 Task: Create a due date automation trigger when advanced on, on the monday of the week before a card is due add dates due tomorrow at 11:00 AM.
Action: Mouse moved to (1147, 350)
Screenshot: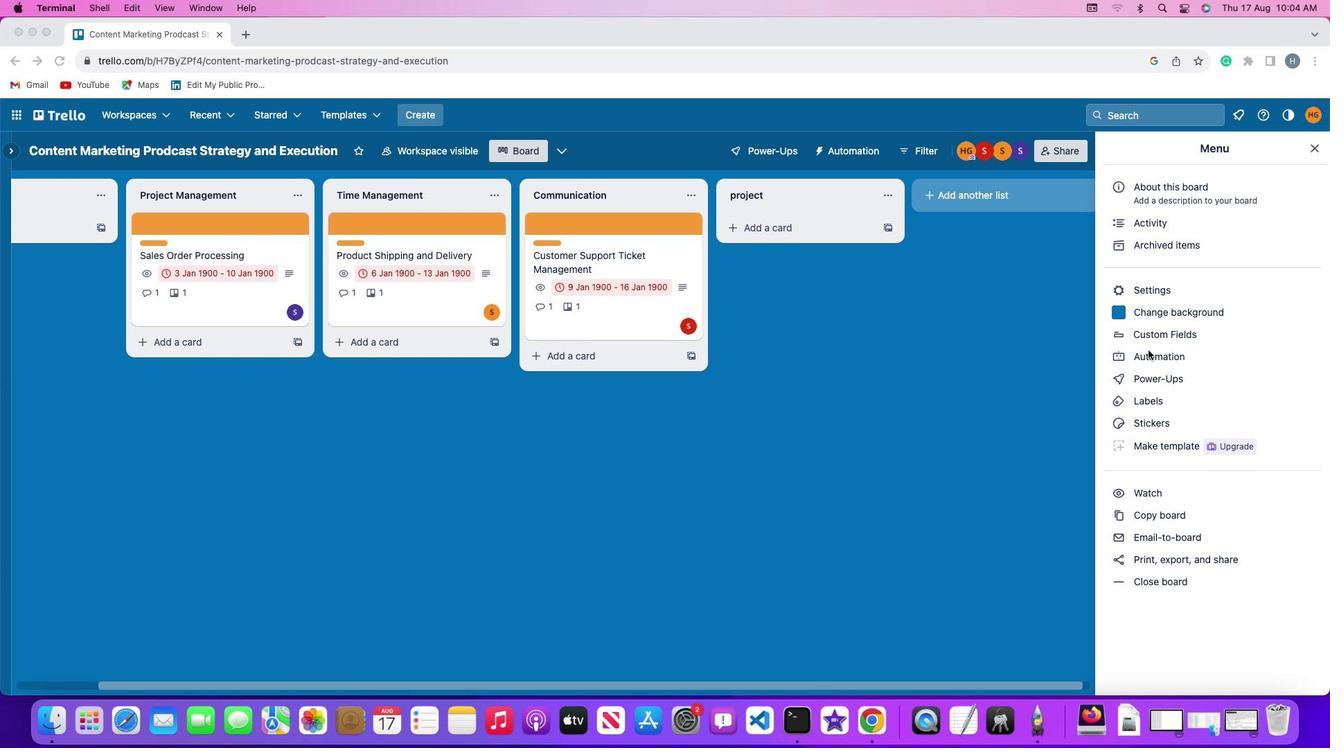 
Action: Mouse pressed left at (1147, 350)
Screenshot: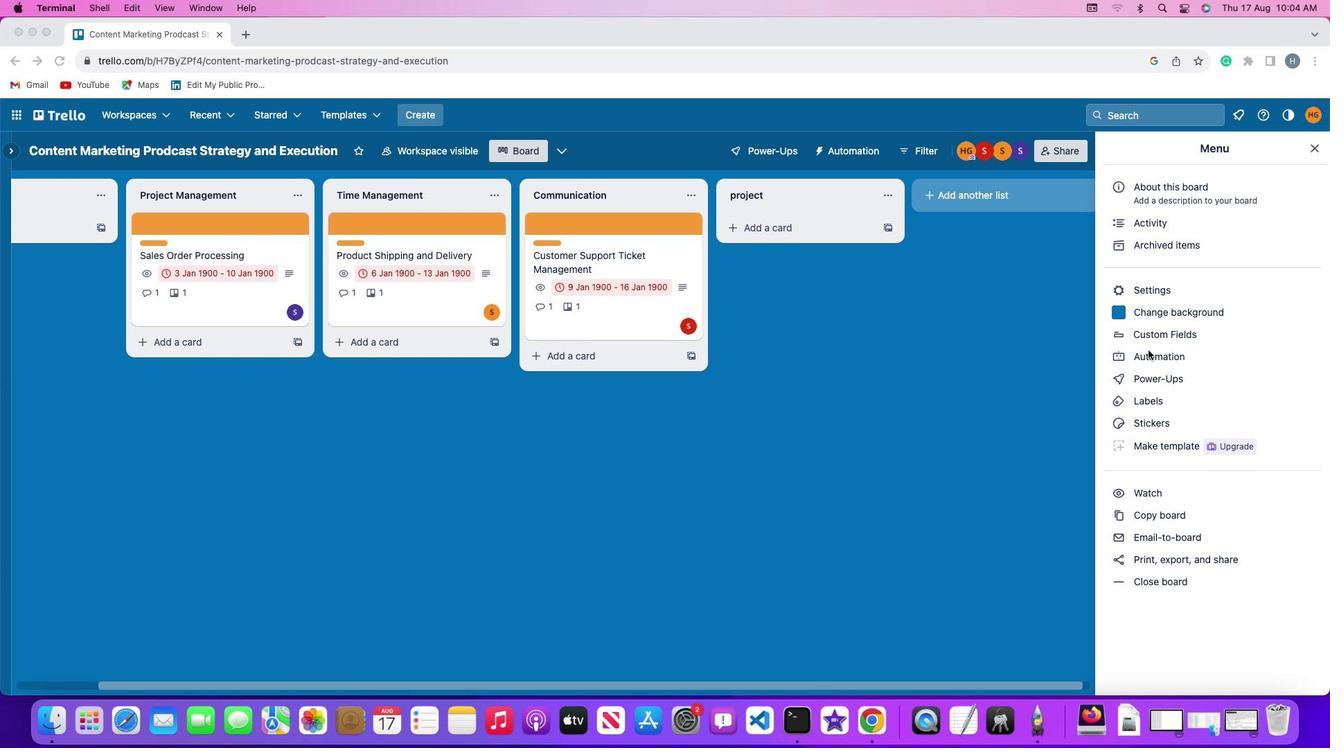 
Action: Mouse pressed left at (1147, 350)
Screenshot: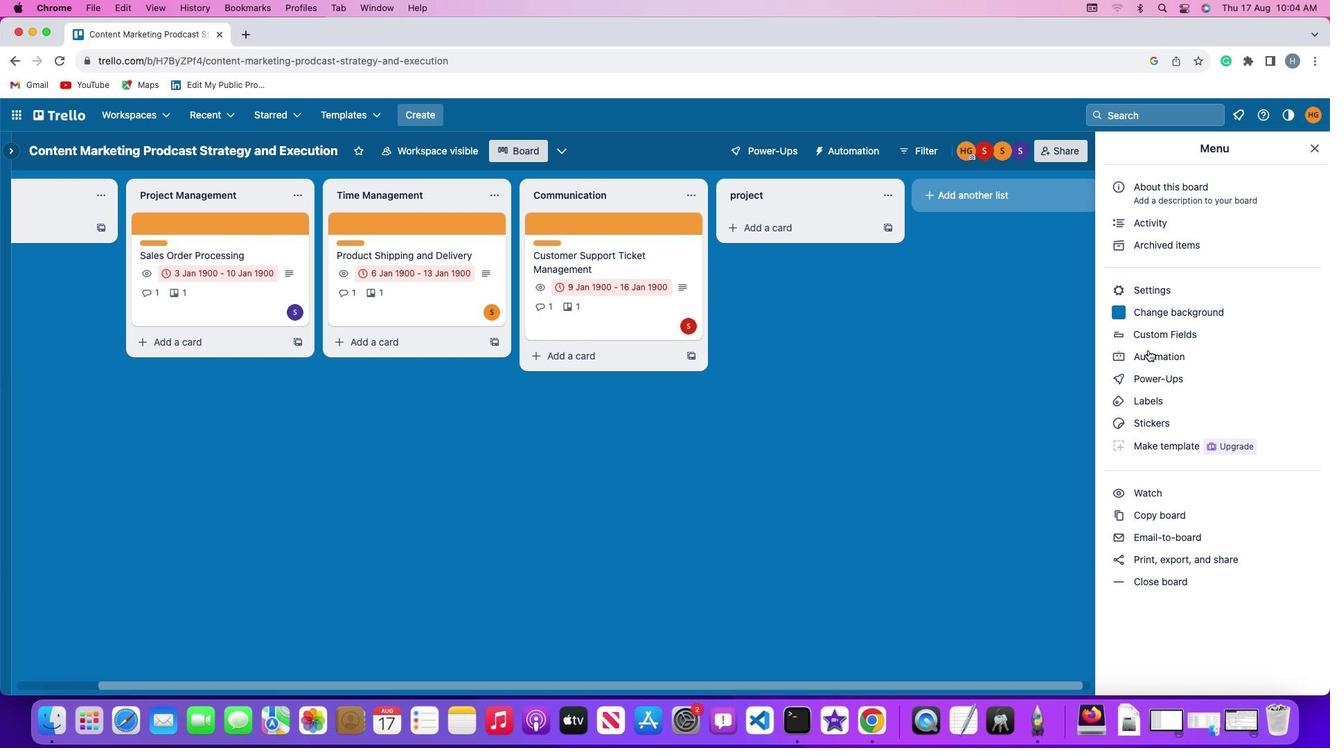 
Action: Mouse moved to (65, 326)
Screenshot: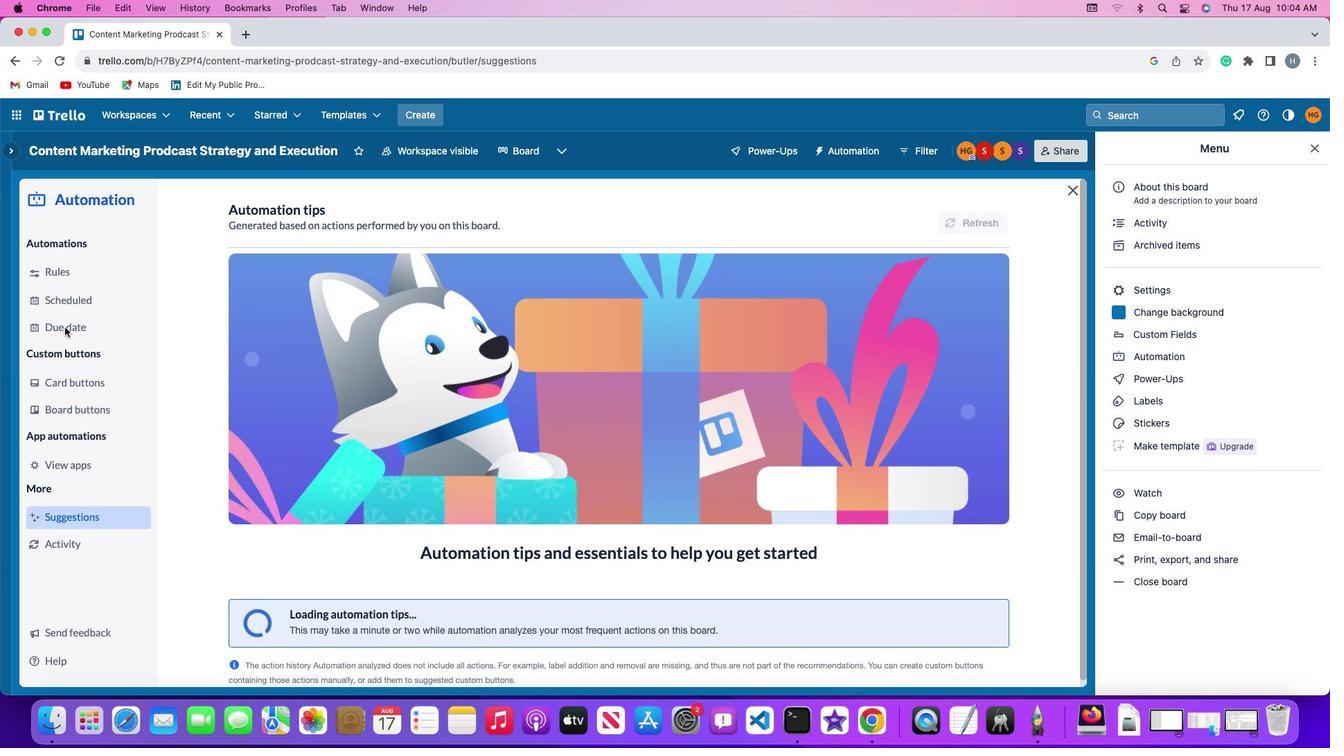 
Action: Mouse pressed left at (65, 326)
Screenshot: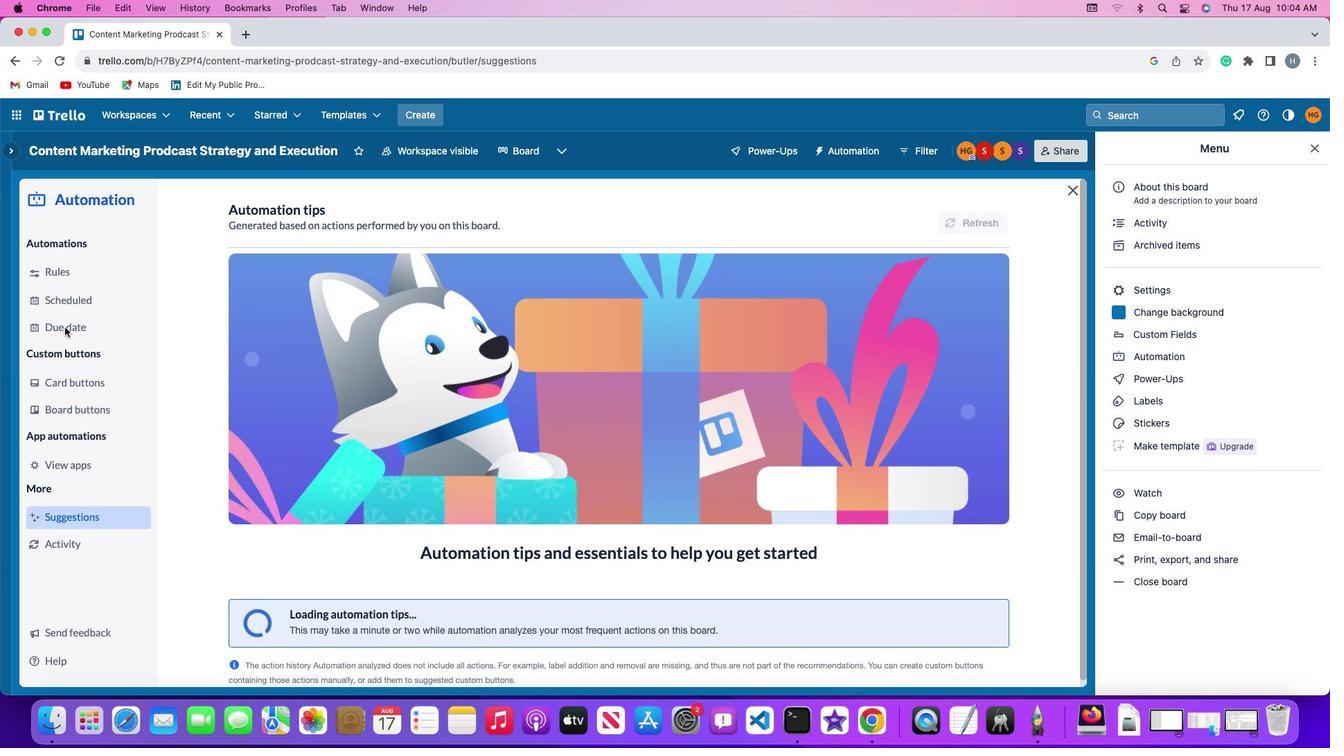 
Action: Mouse moved to (931, 214)
Screenshot: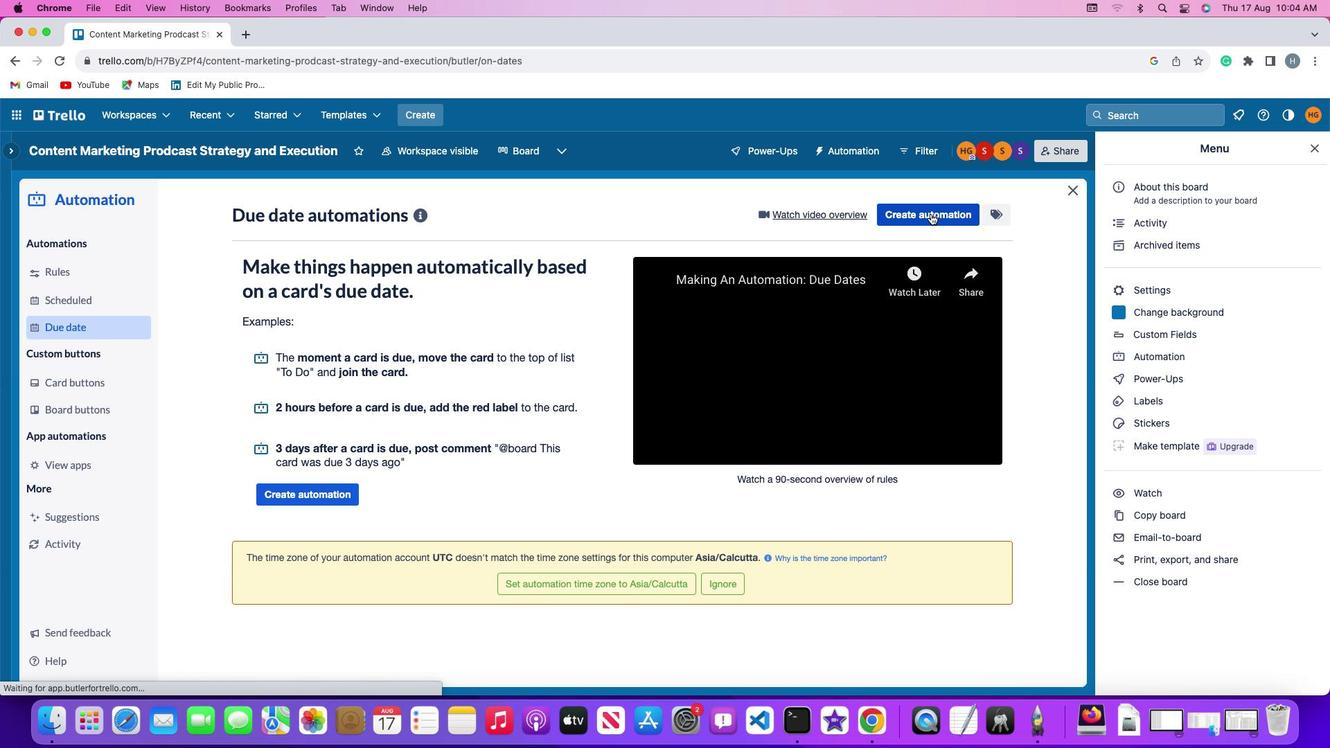 
Action: Mouse pressed left at (931, 214)
Screenshot: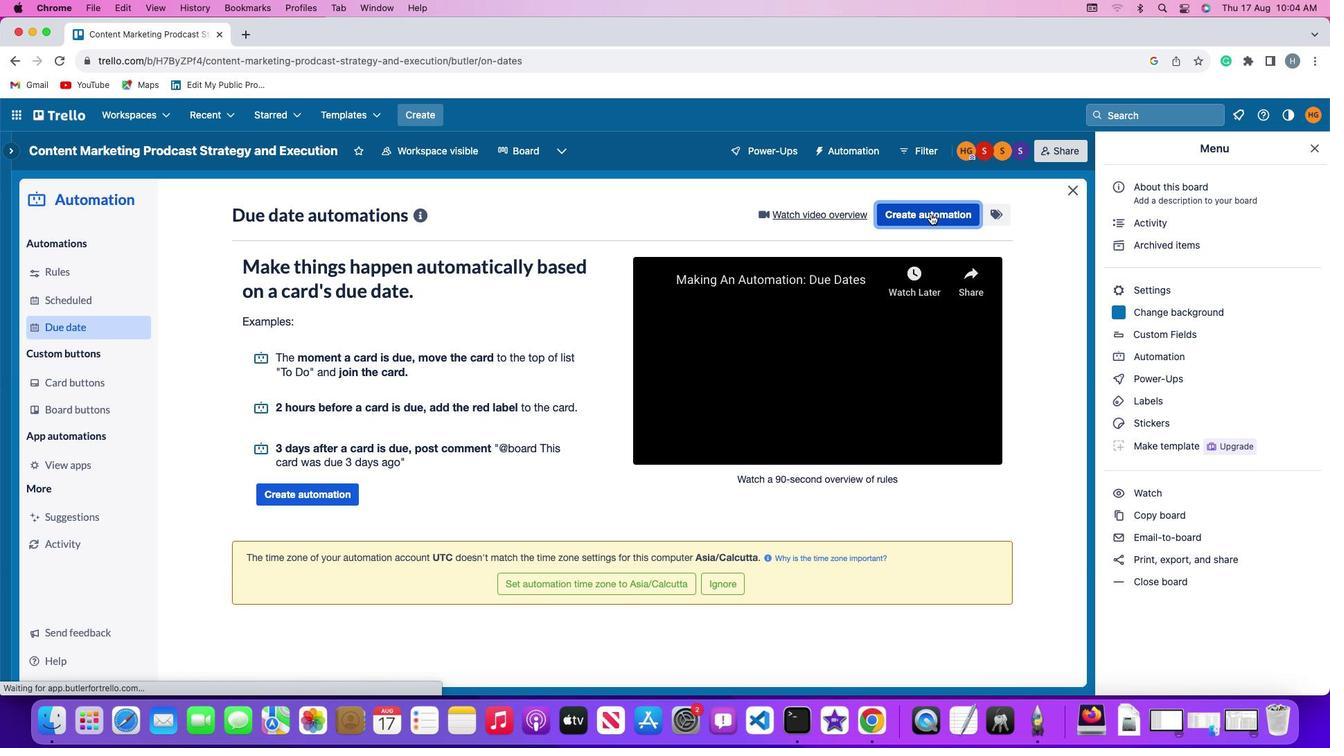 
Action: Mouse moved to (272, 344)
Screenshot: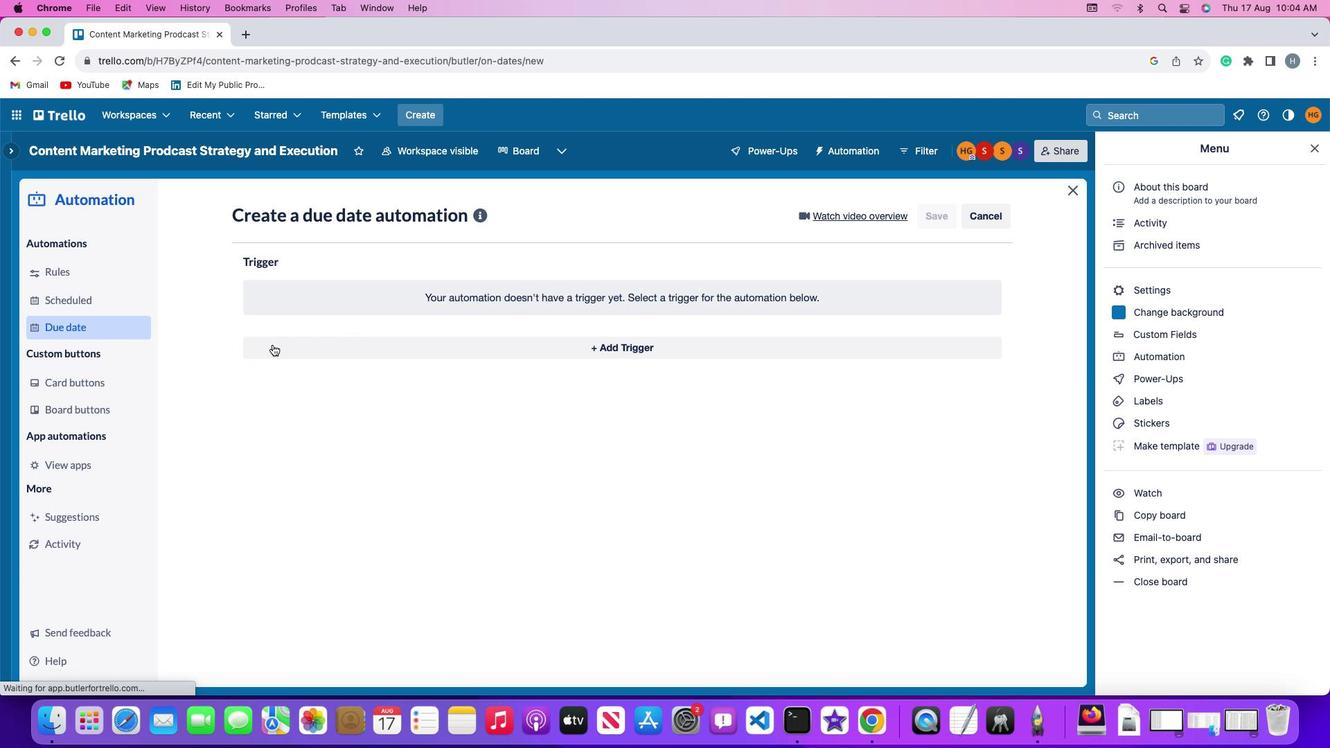 
Action: Mouse pressed left at (272, 344)
Screenshot: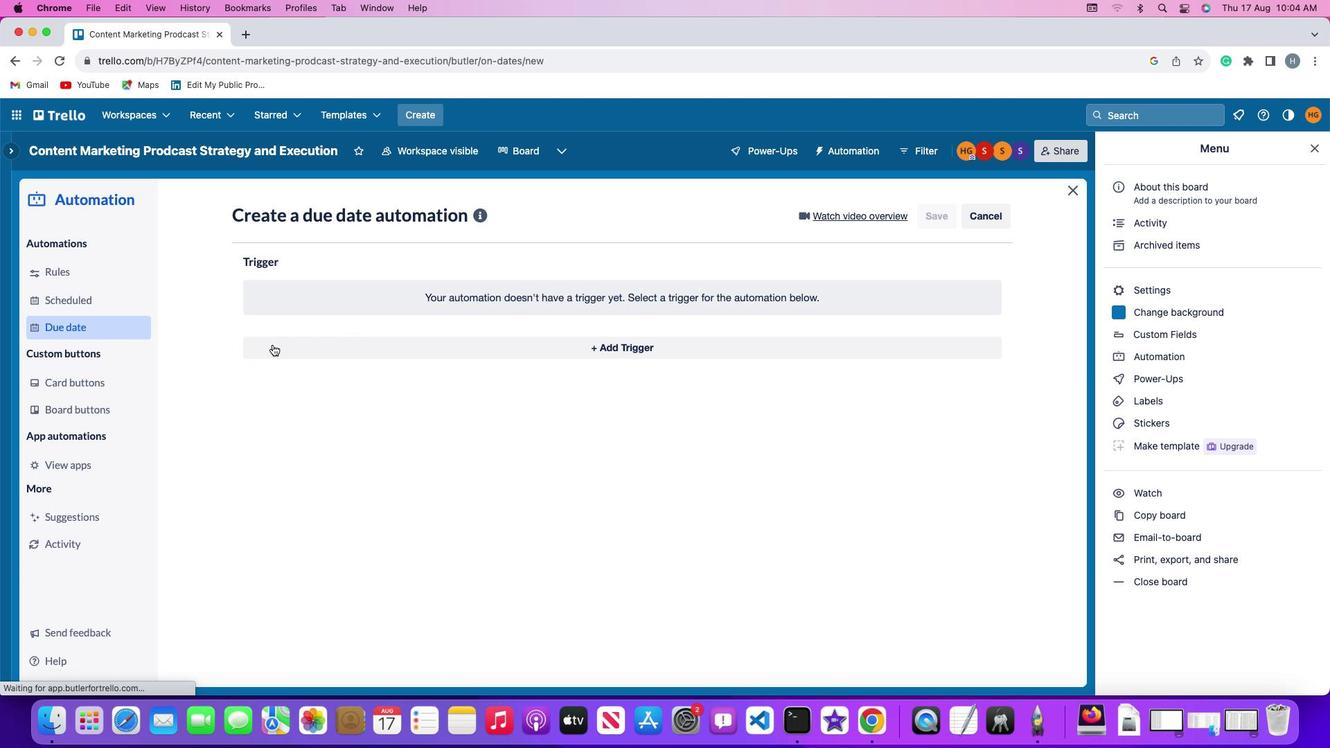 
Action: Mouse moved to (290, 598)
Screenshot: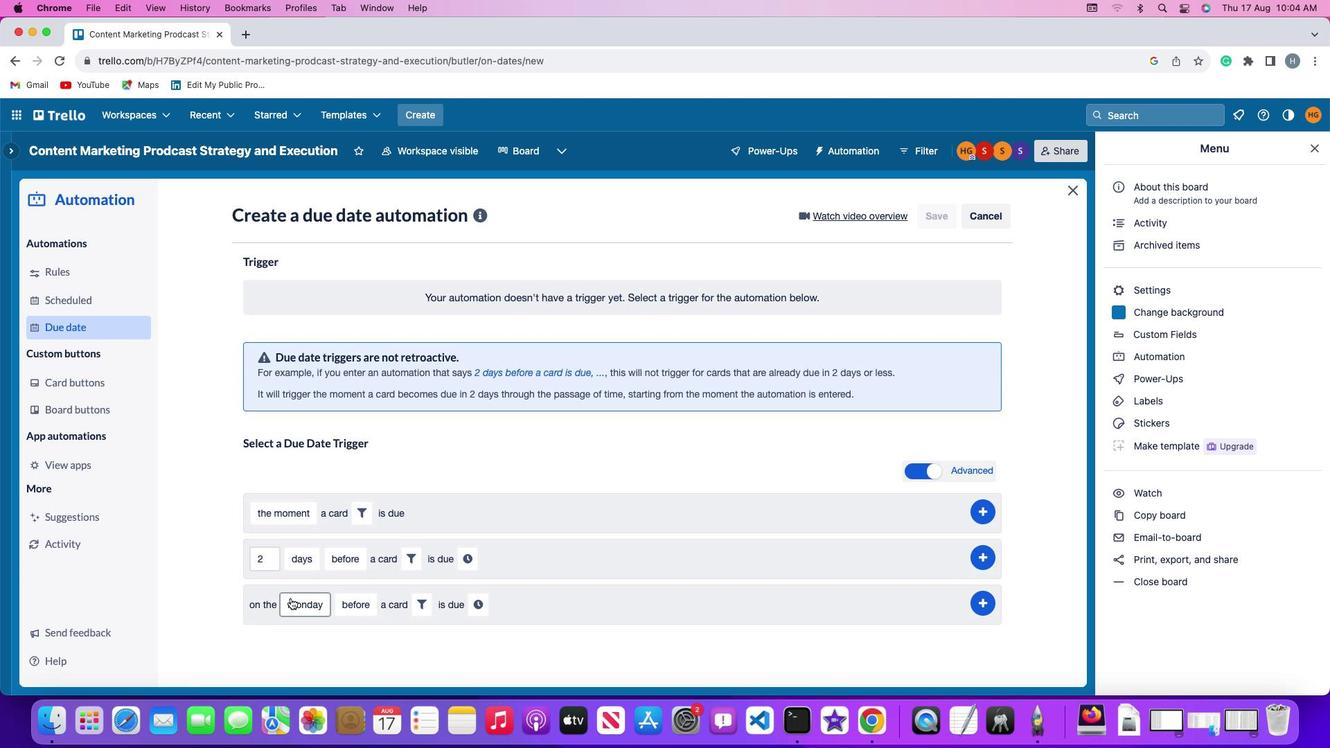 
Action: Mouse pressed left at (290, 598)
Screenshot: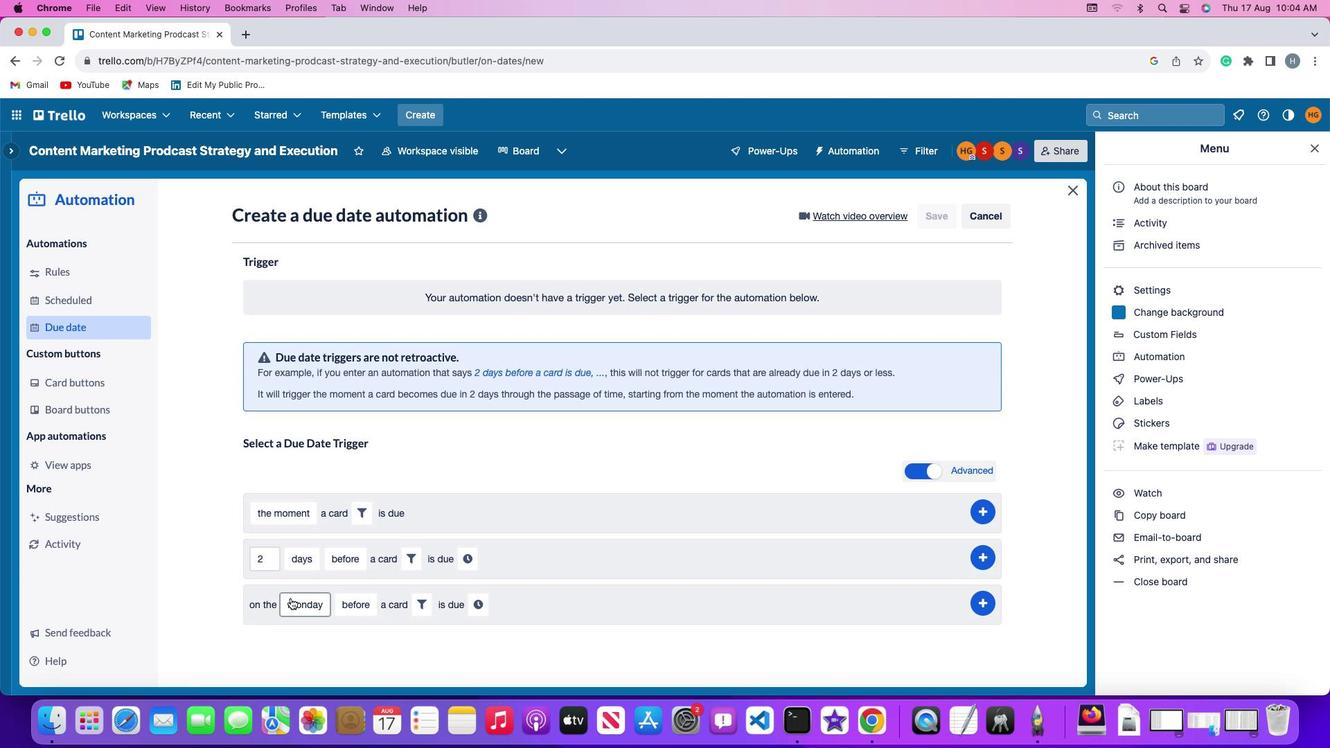 
Action: Mouse moved to (293, 414)
Screenshot: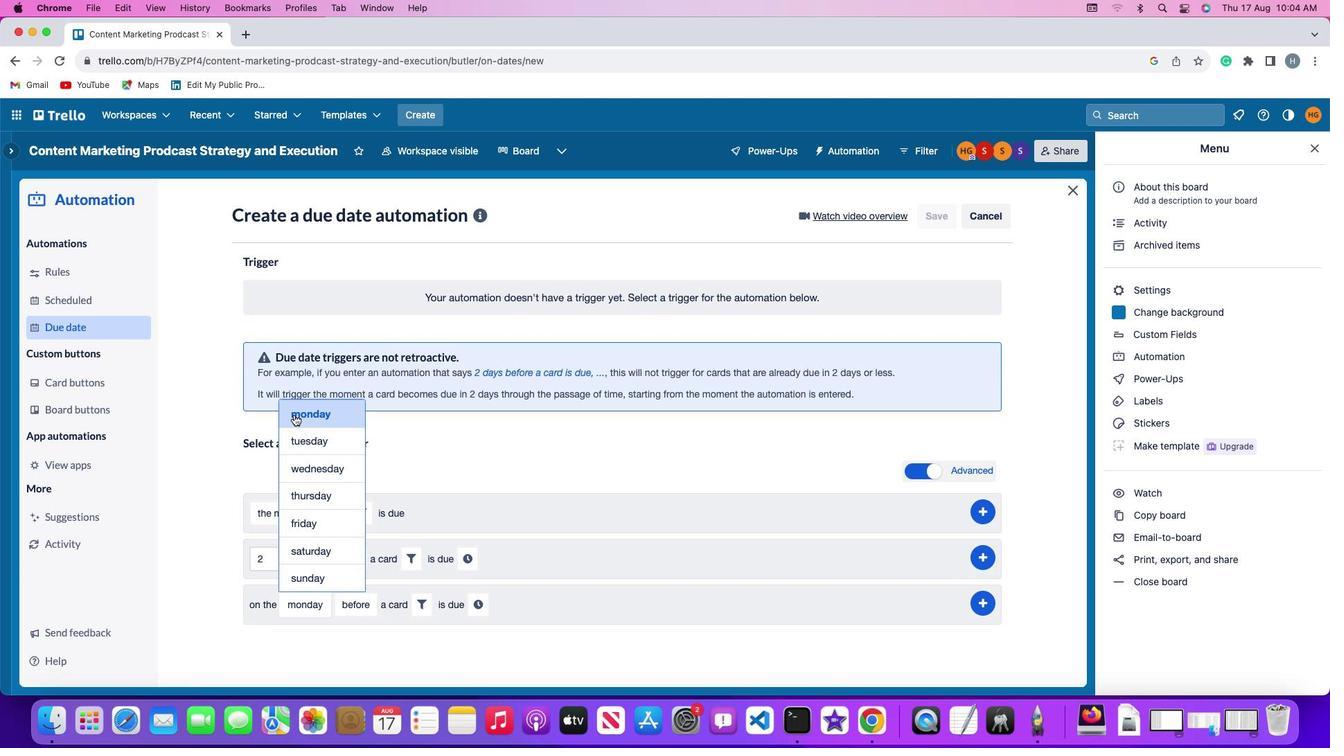 
Action: Mouse pressed left at (293, 414)
Screenshot: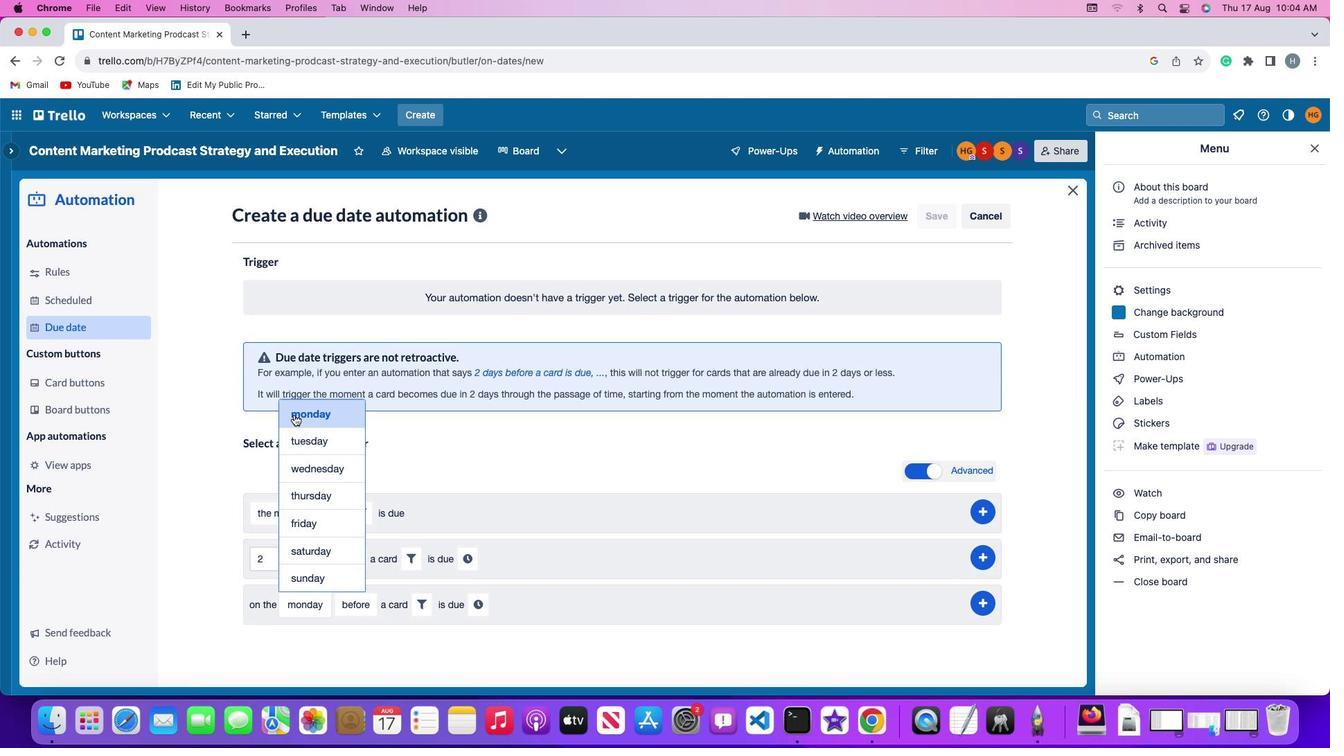 
Action: Mouse moved to (359, 609)
Screenshot: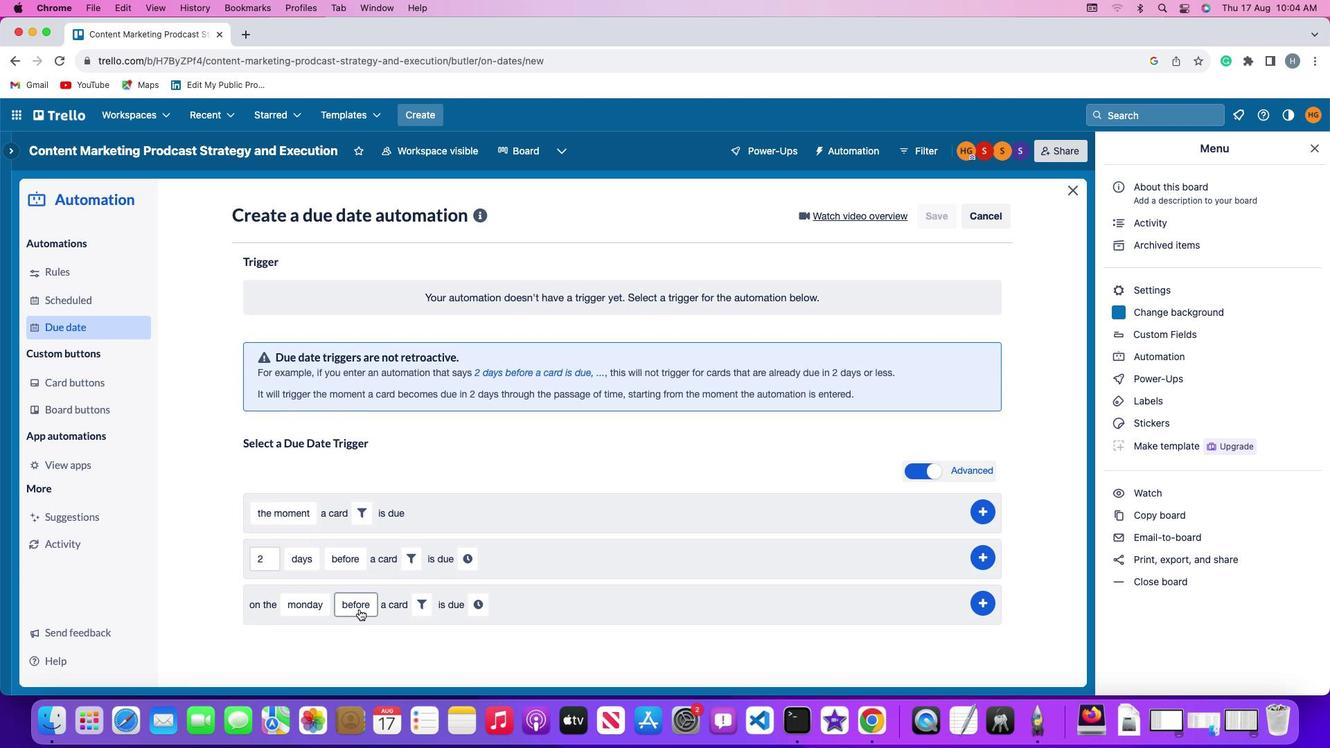 
Action: Mouse pressed left at (359, 609)
Screenshot: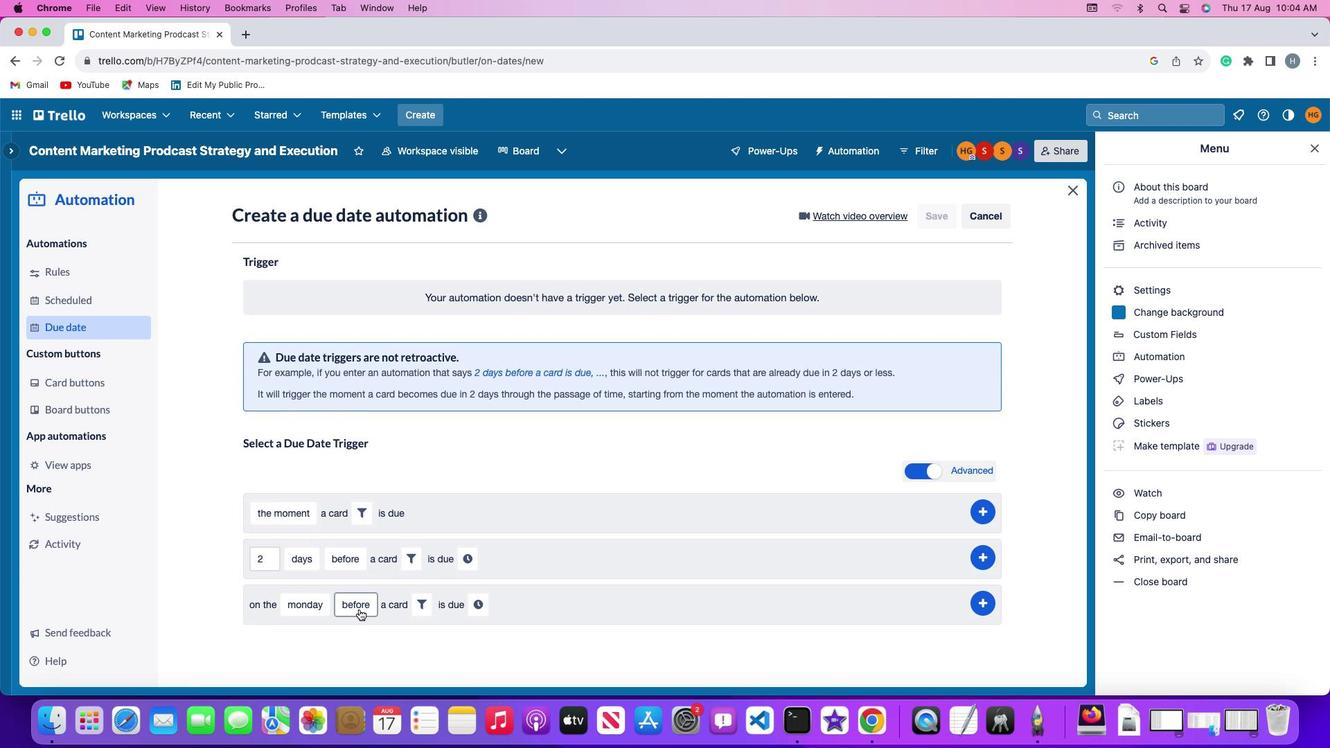 
Action: Mouse moved to (378, 575)
Screenshot: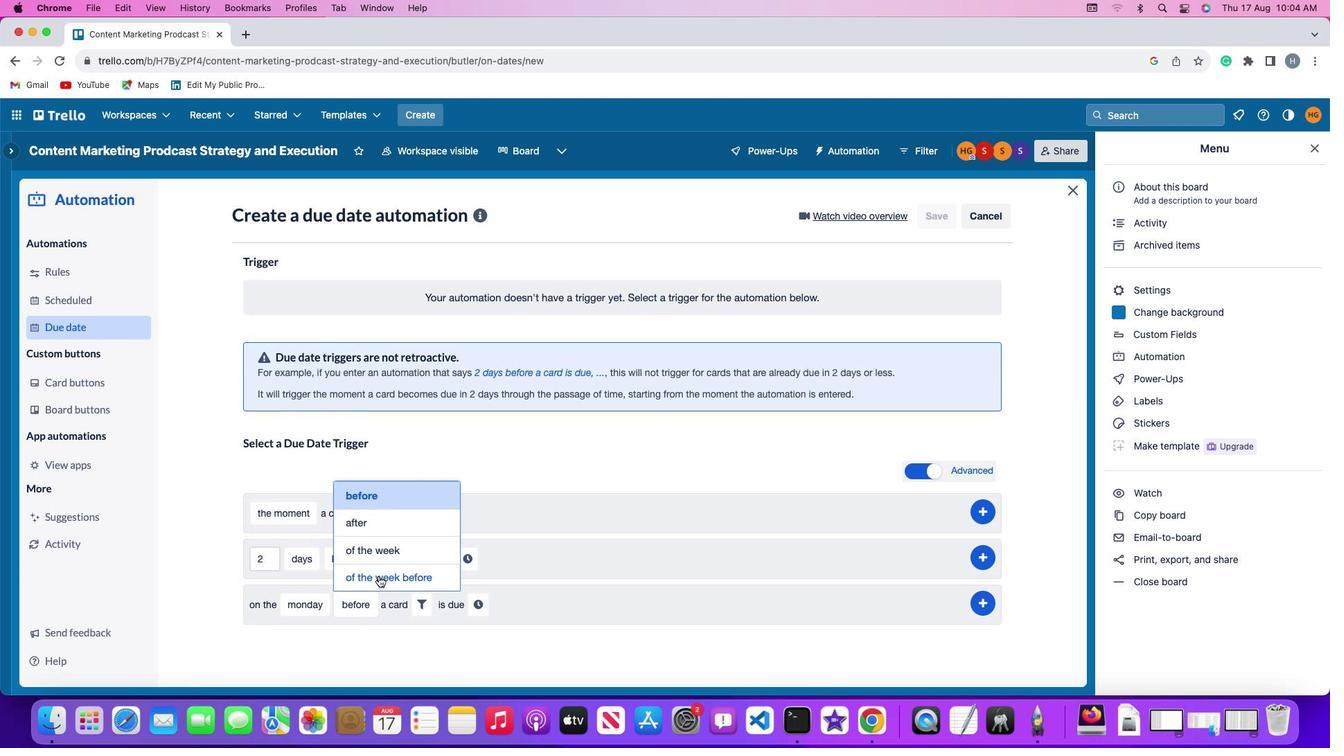 
Action: Mouse pressed left at (378, 575)
Screenshot: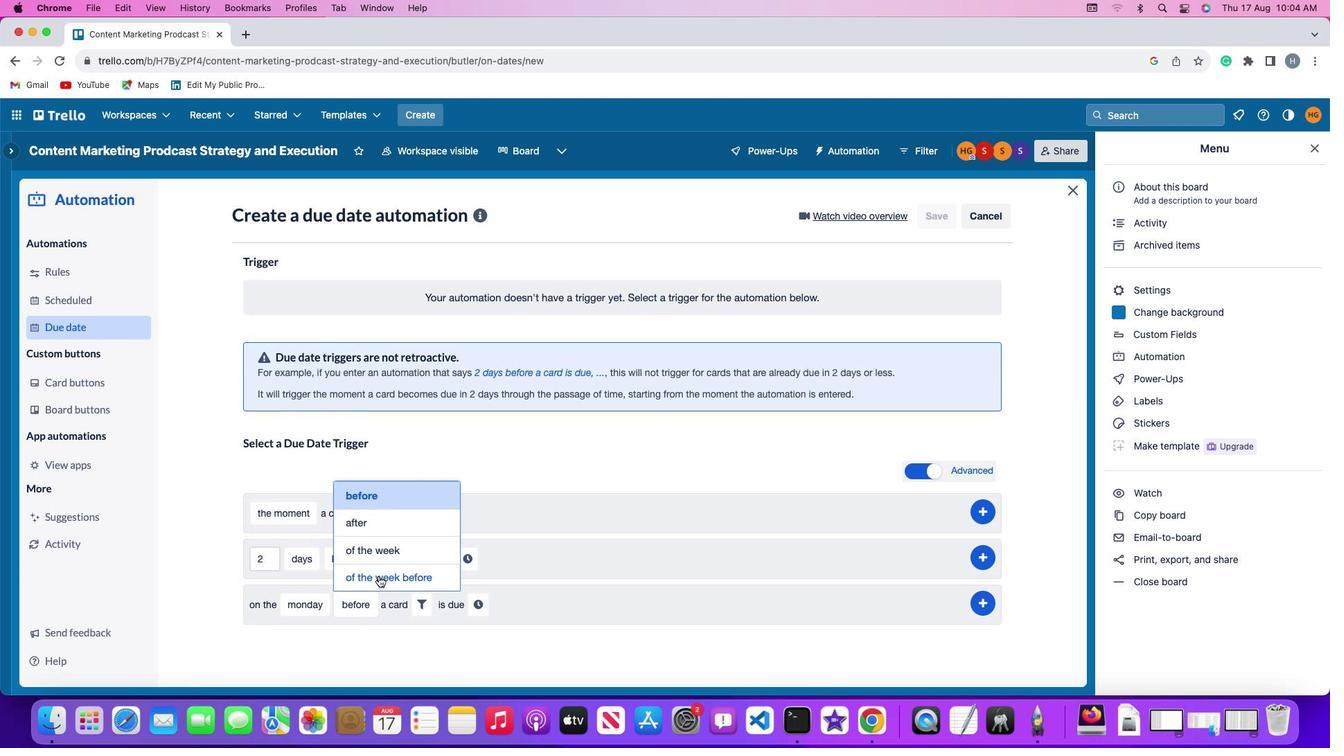 
Action: Mouse moved to (467, 604)
Screenshot: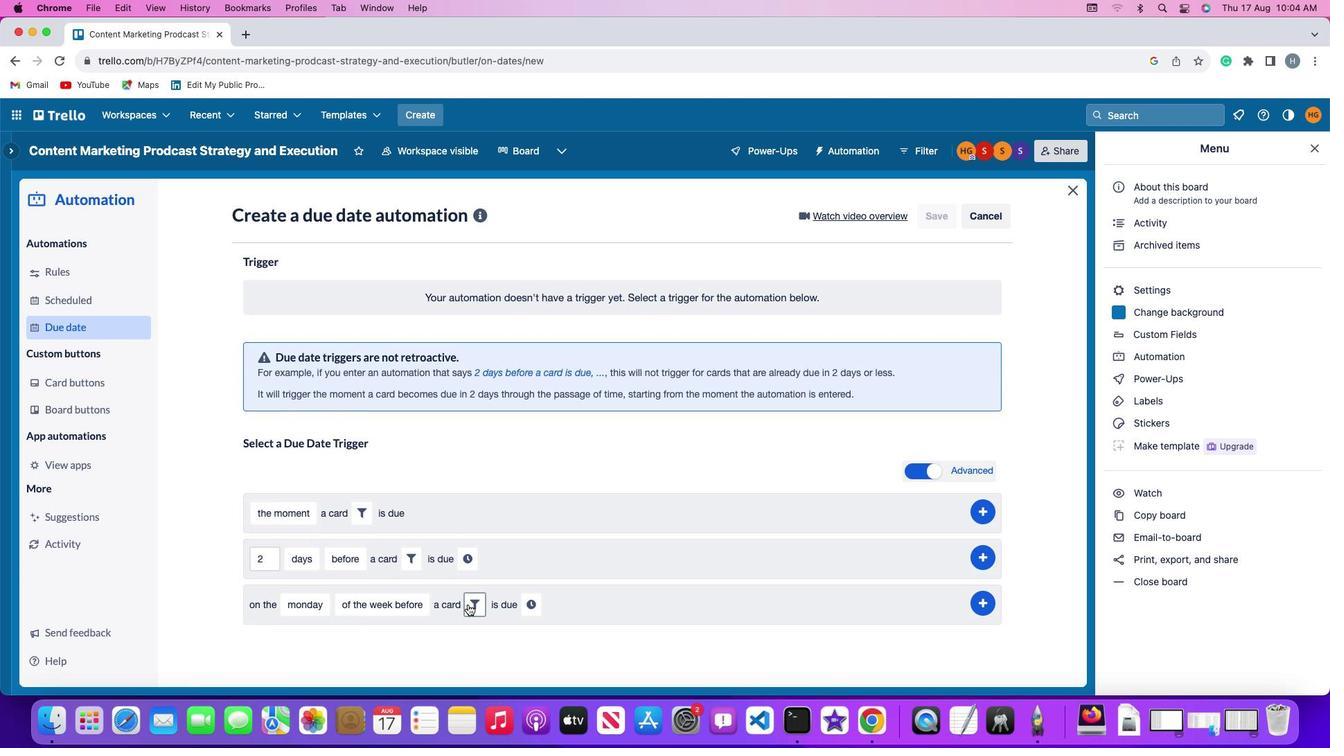 
Action: Mouse pressed left at (467, 604)
Screenshot: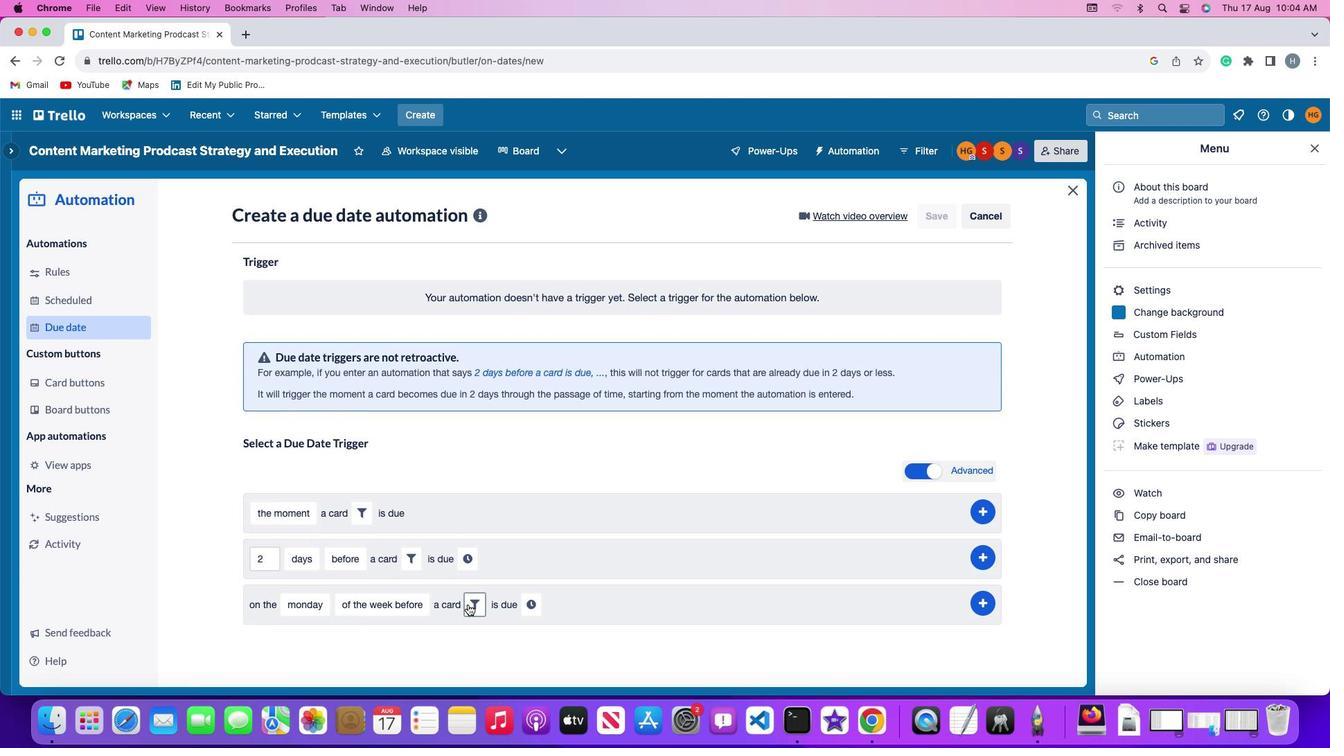 
Action: Mouse moved to (555, 645)
Screenshot: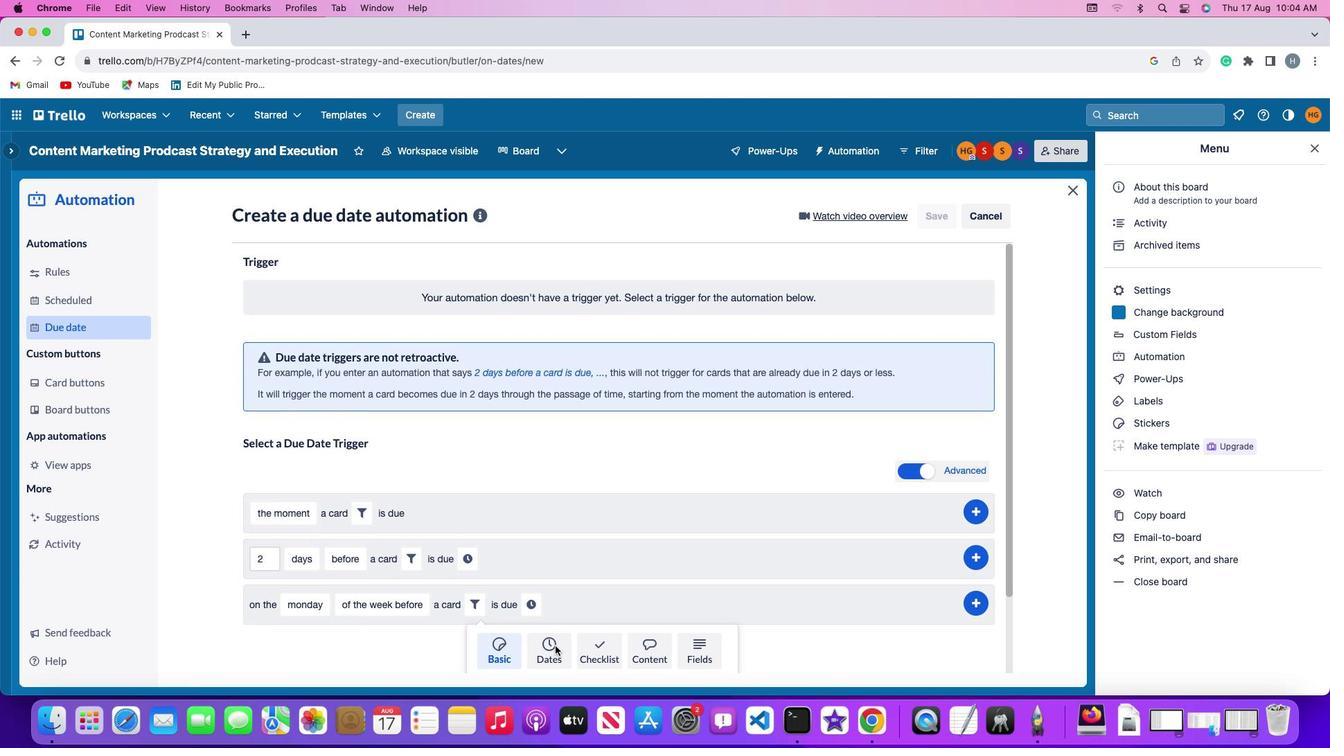 
Action: Mouse pressed left at (555, 645)
Screenshot: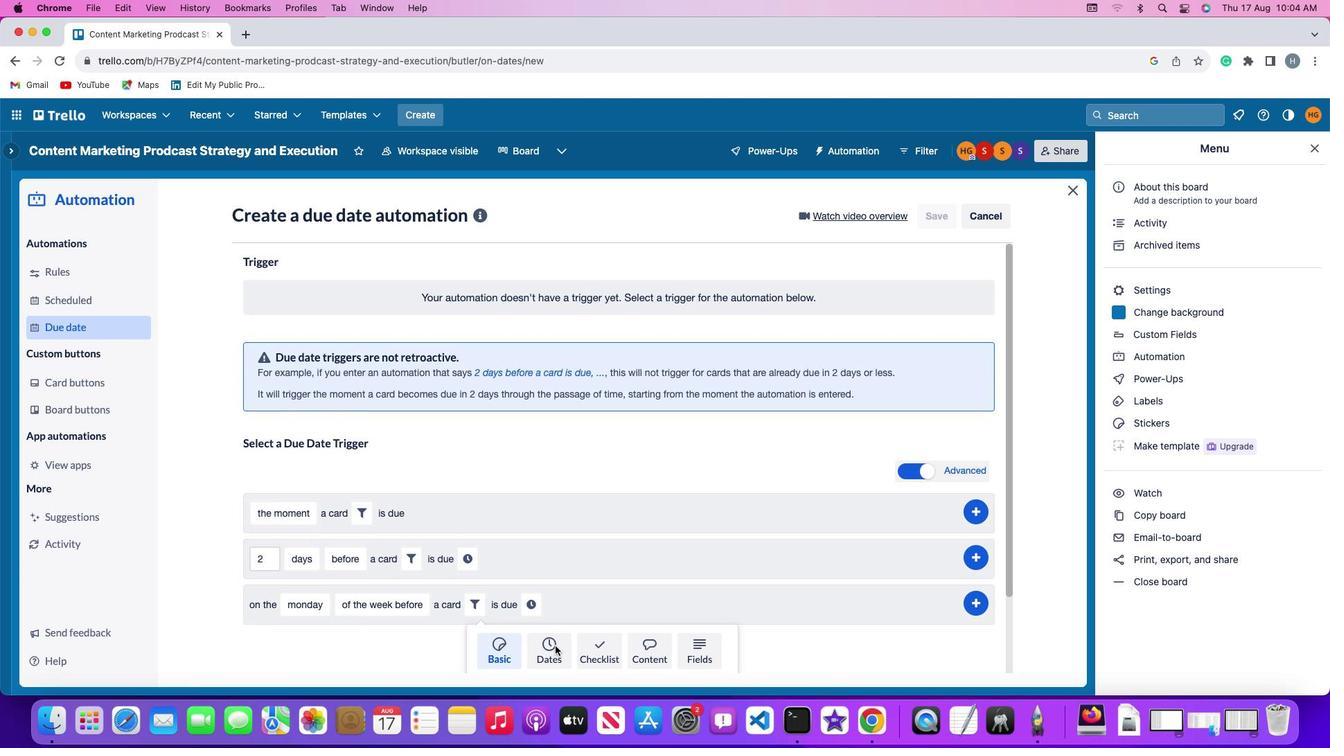 
Action: Mouse moved to (418, 640)
Screenshot: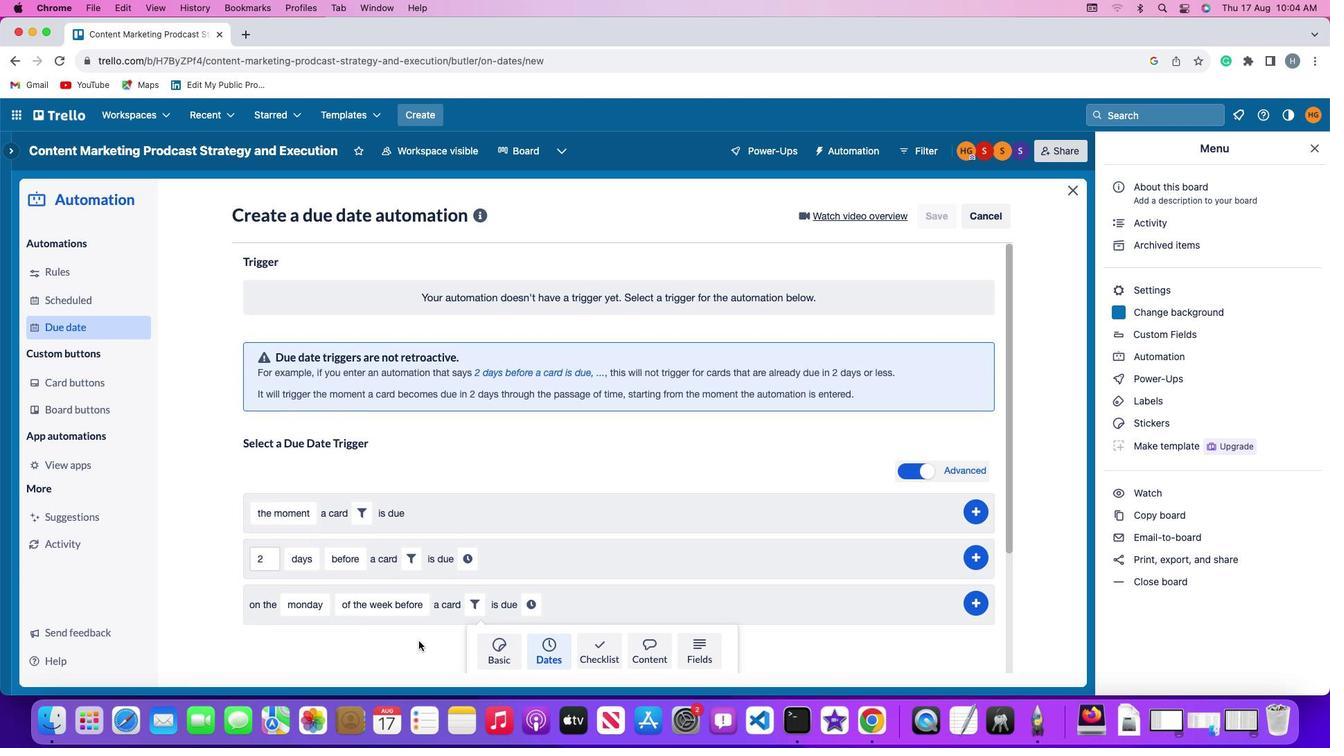 
Action: Mouse scrolled (418, 640) with delta (0, 0)
Screenshot: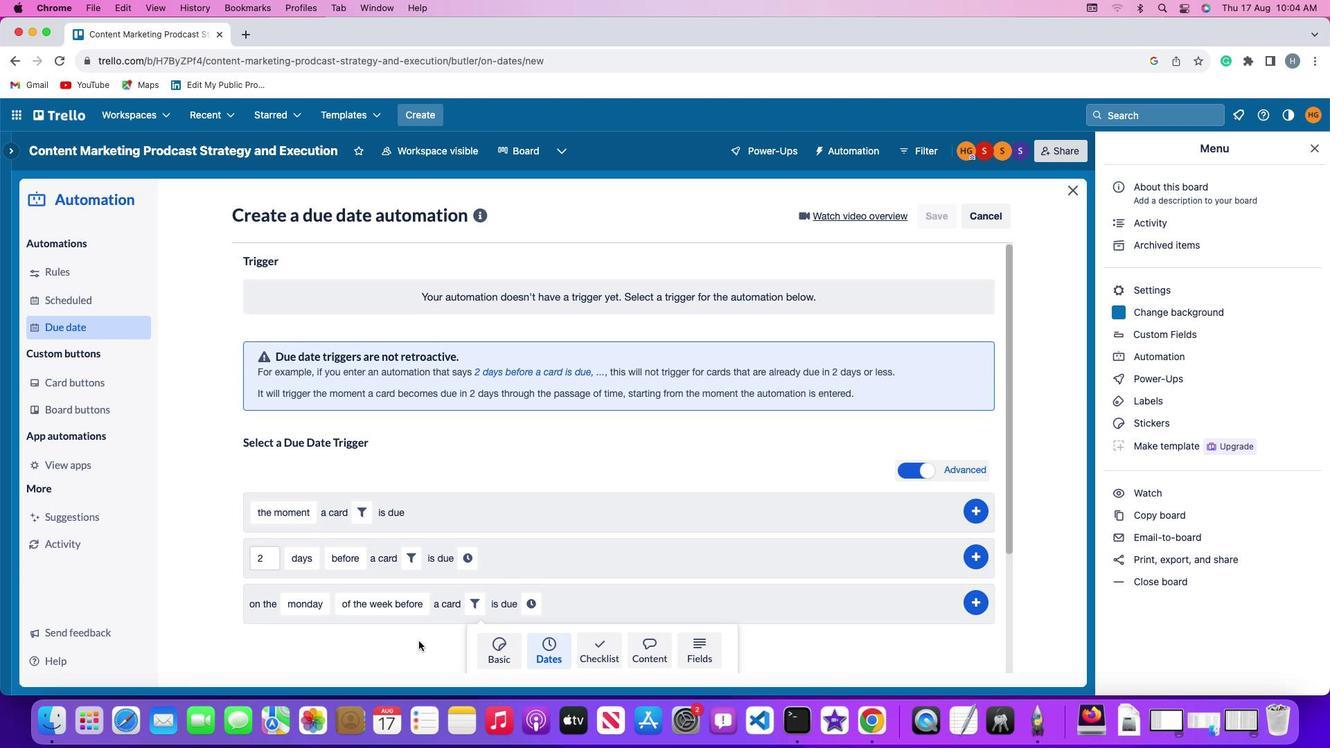 
Action: Mouse scrolled (418, 640) with delta (0, 0)
Screenshot: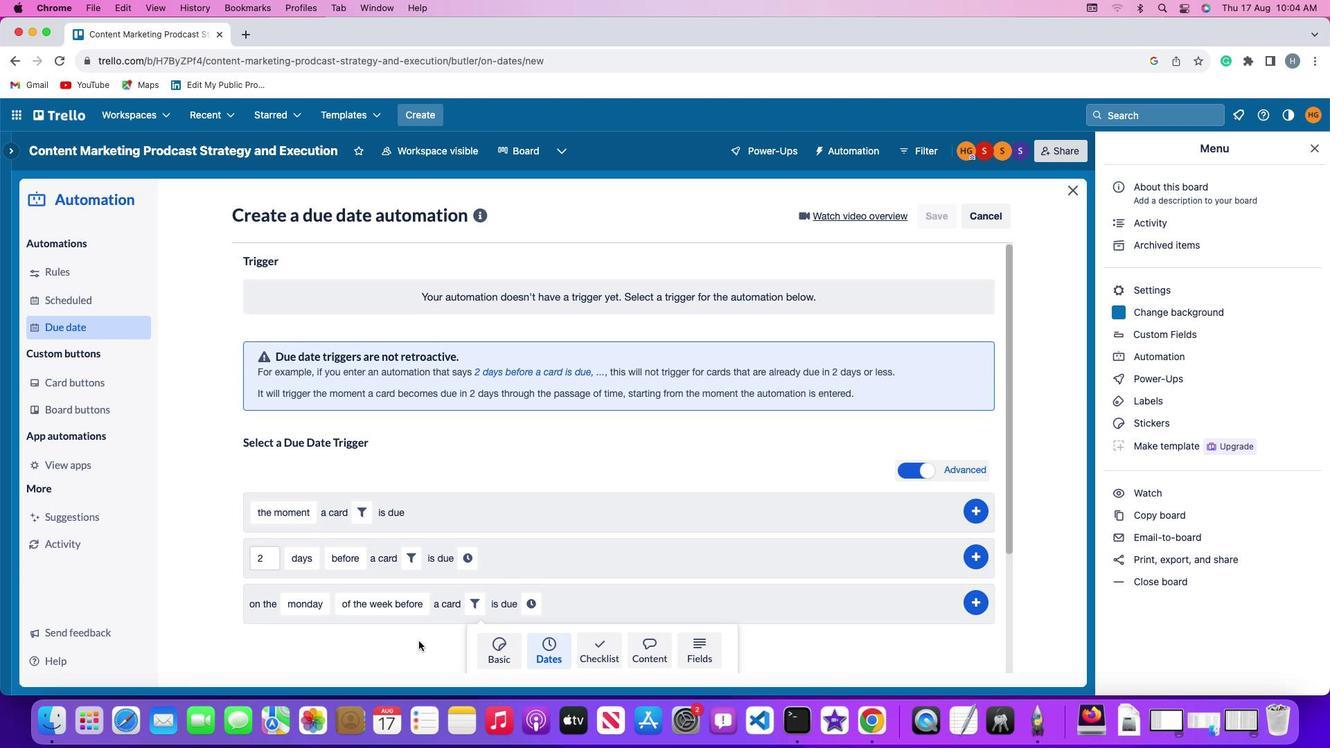 
Action: Mouse scrolled (418, 640) with delta (0, -2)
Screenshot: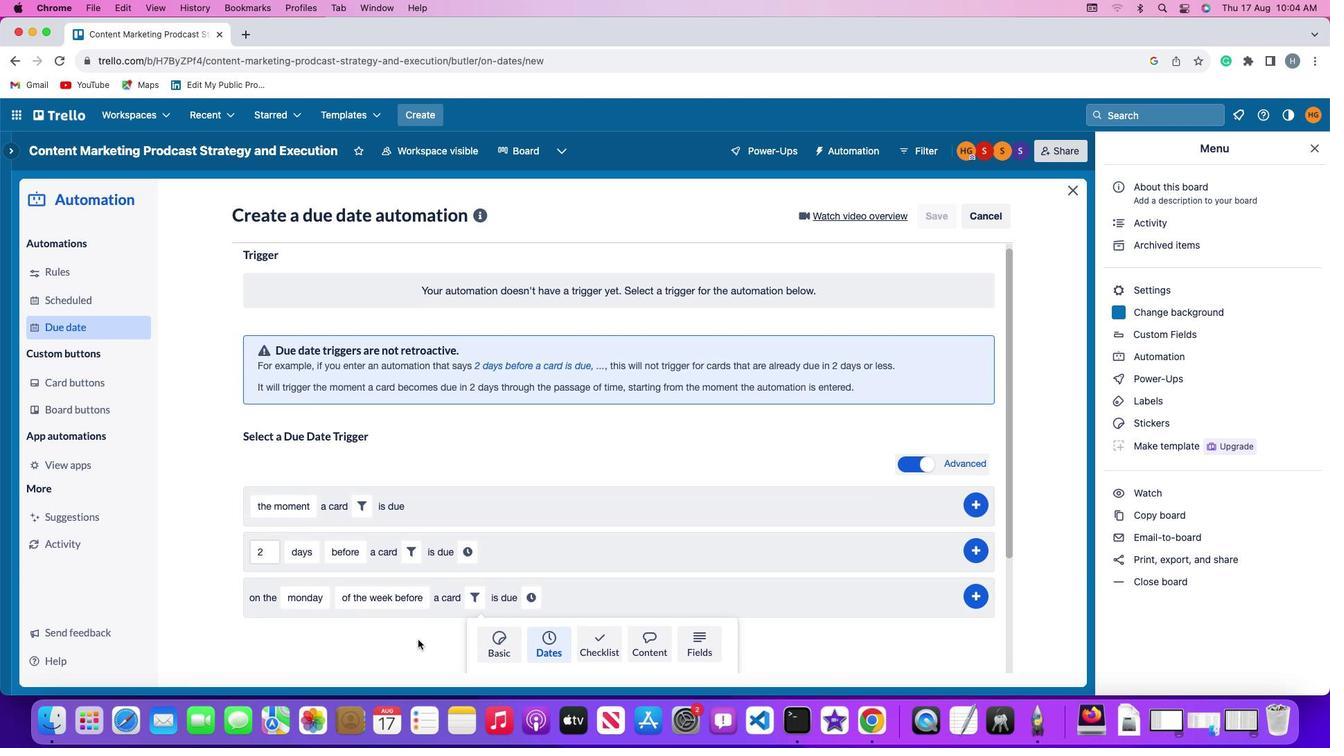 
Action: Mouse moved to (418, 640)
Screenshot: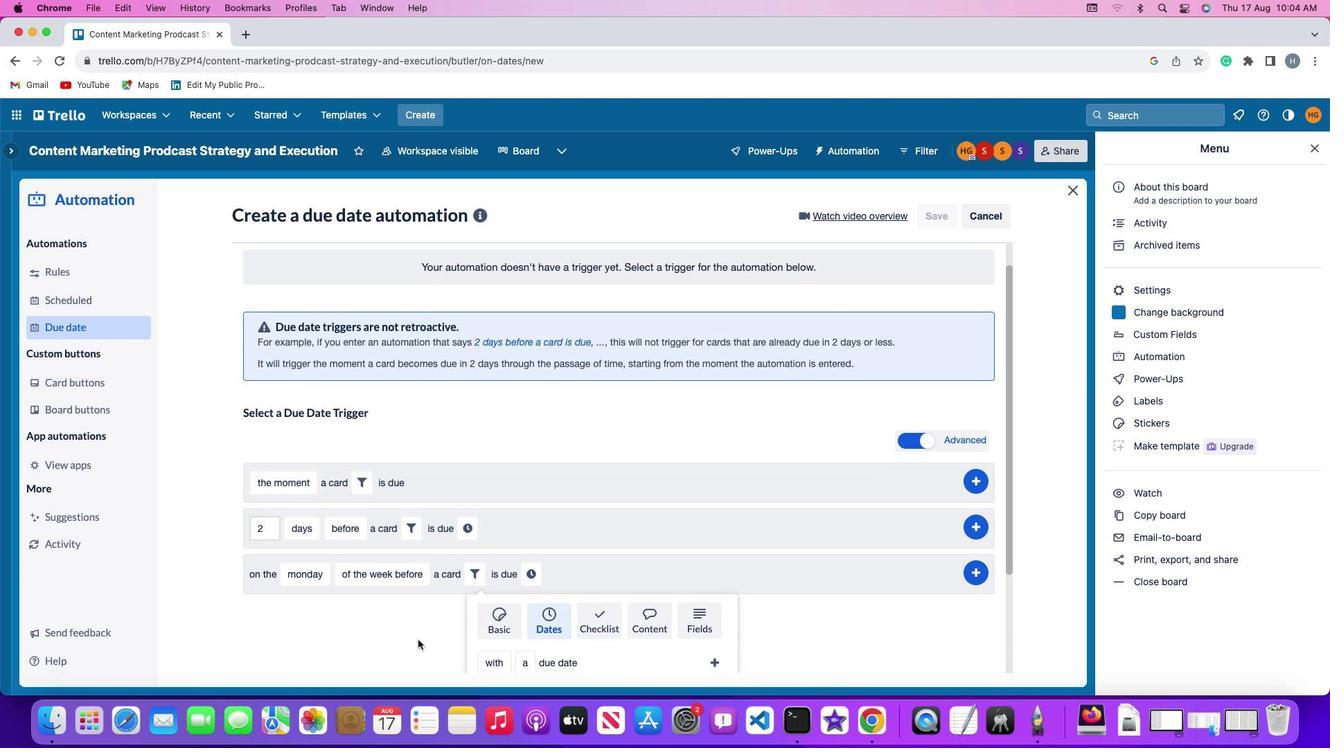 
Action: Mouse scrolled (418, 640) with delta (0, -3)
Screenshot: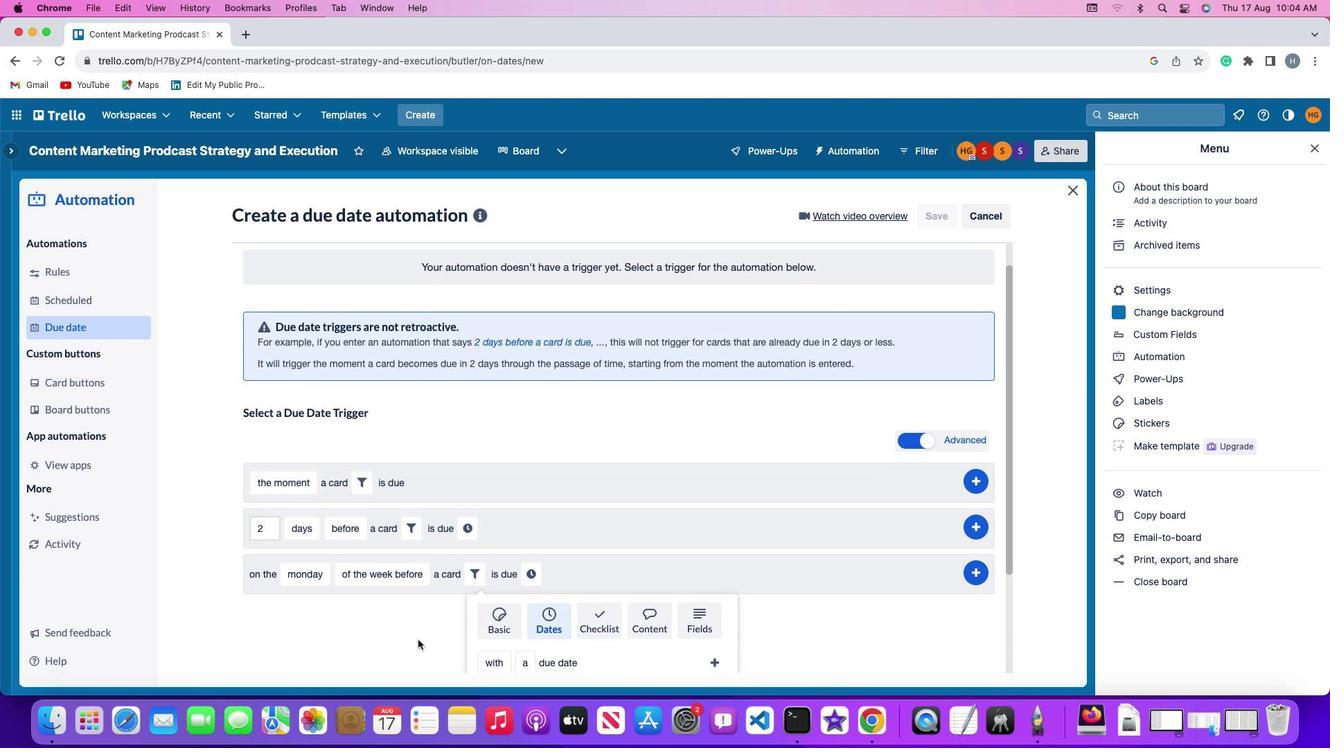
Action: Mouse moved to (418, 639)
Screenshot: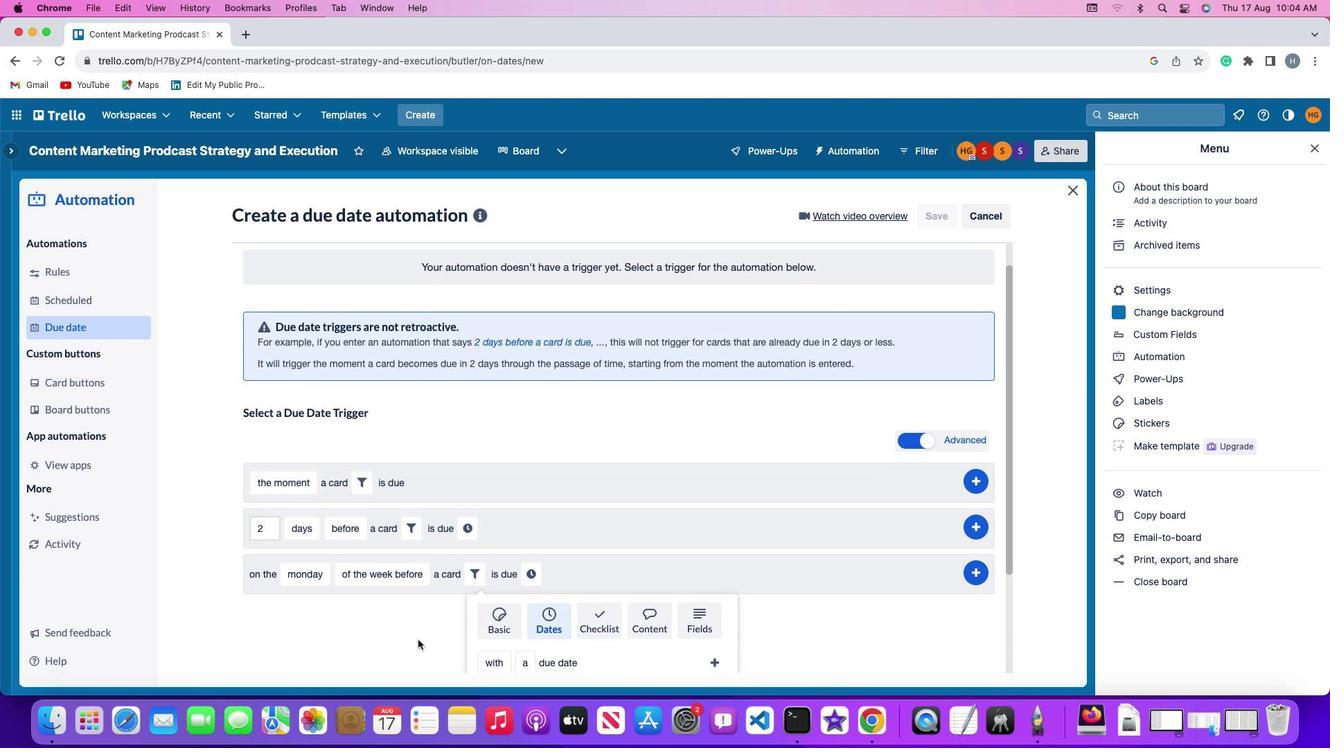 
Action: Mouse scrolled (418, 639) with delta (0, 0)
Screenshot: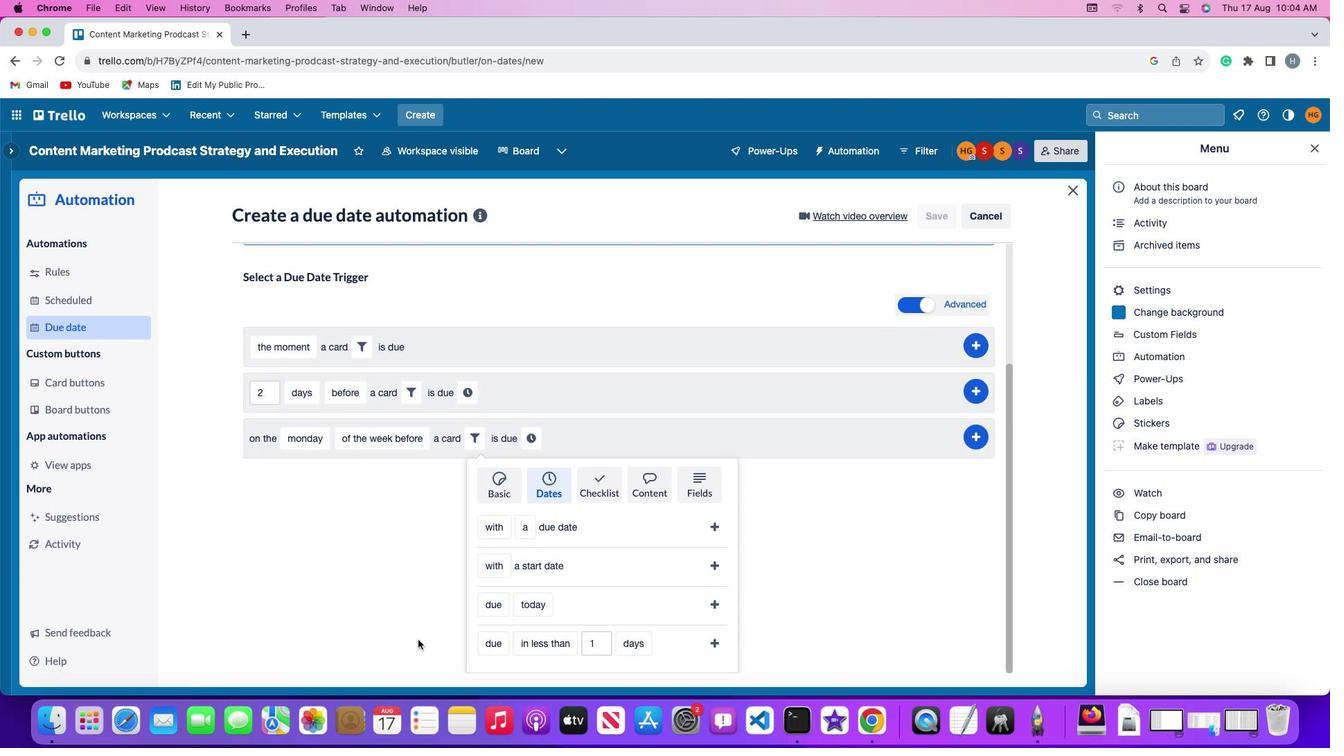 
Action: Mouse scrolled (418, 639) with delta (0, 0)
Screenshot: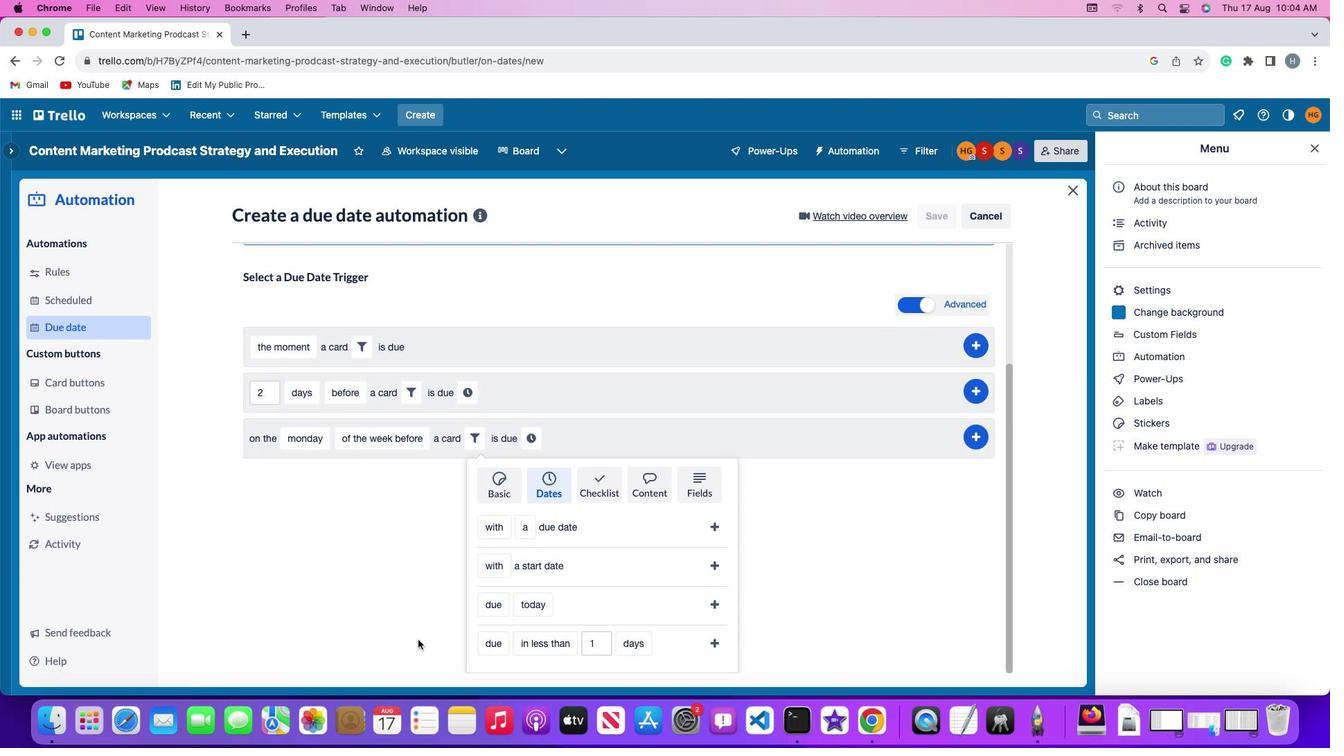 
Action: Mouse scrolled (418, 639) with delta (0, -2)
Screenshot: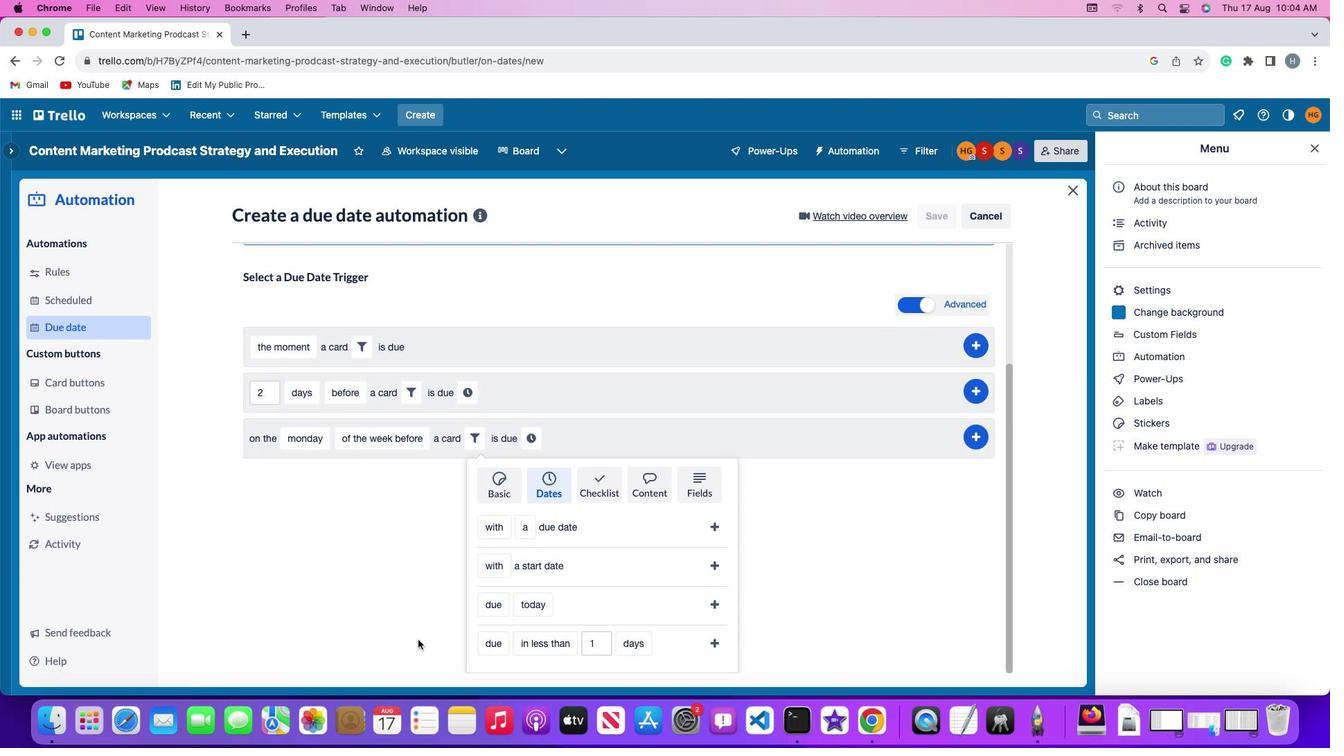 
Action: Mouse moved to (417, 639)
Screenshot: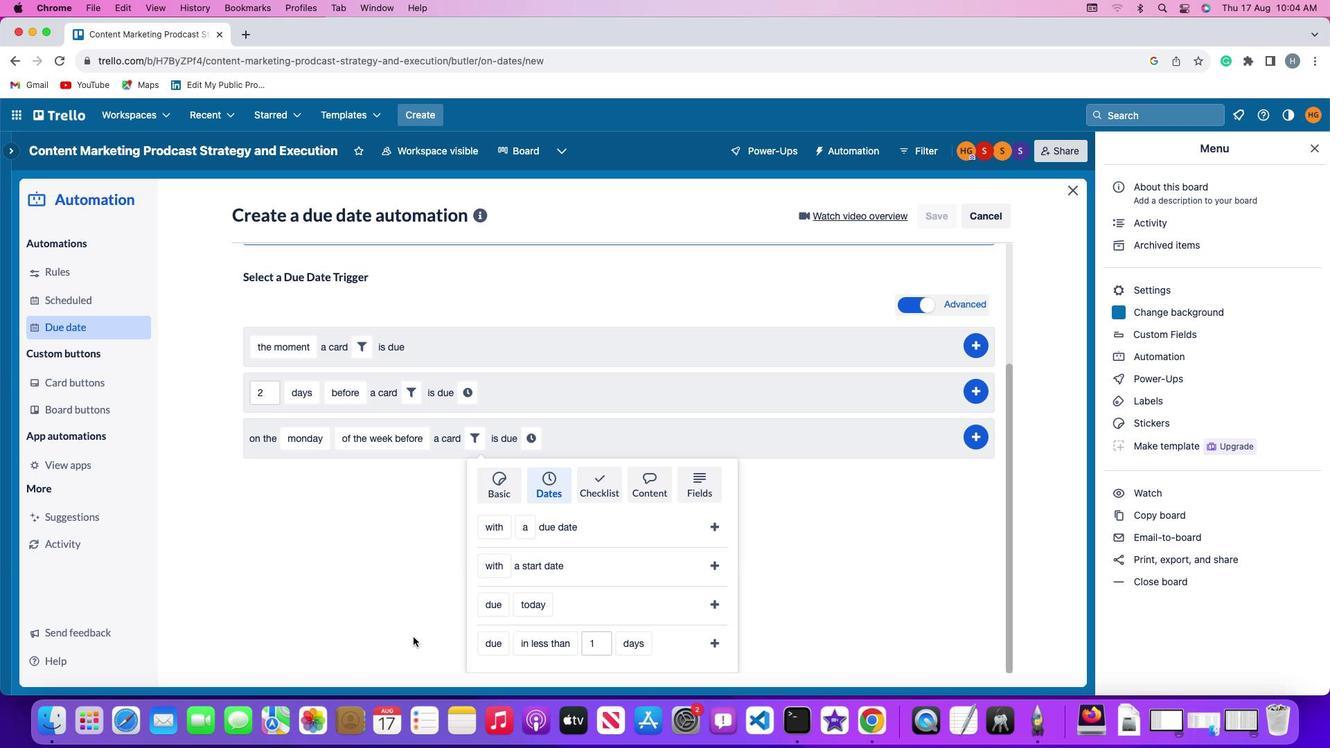 
Action: Mouse scrolled (417, 639) with delta (0, -3)
Screenshot: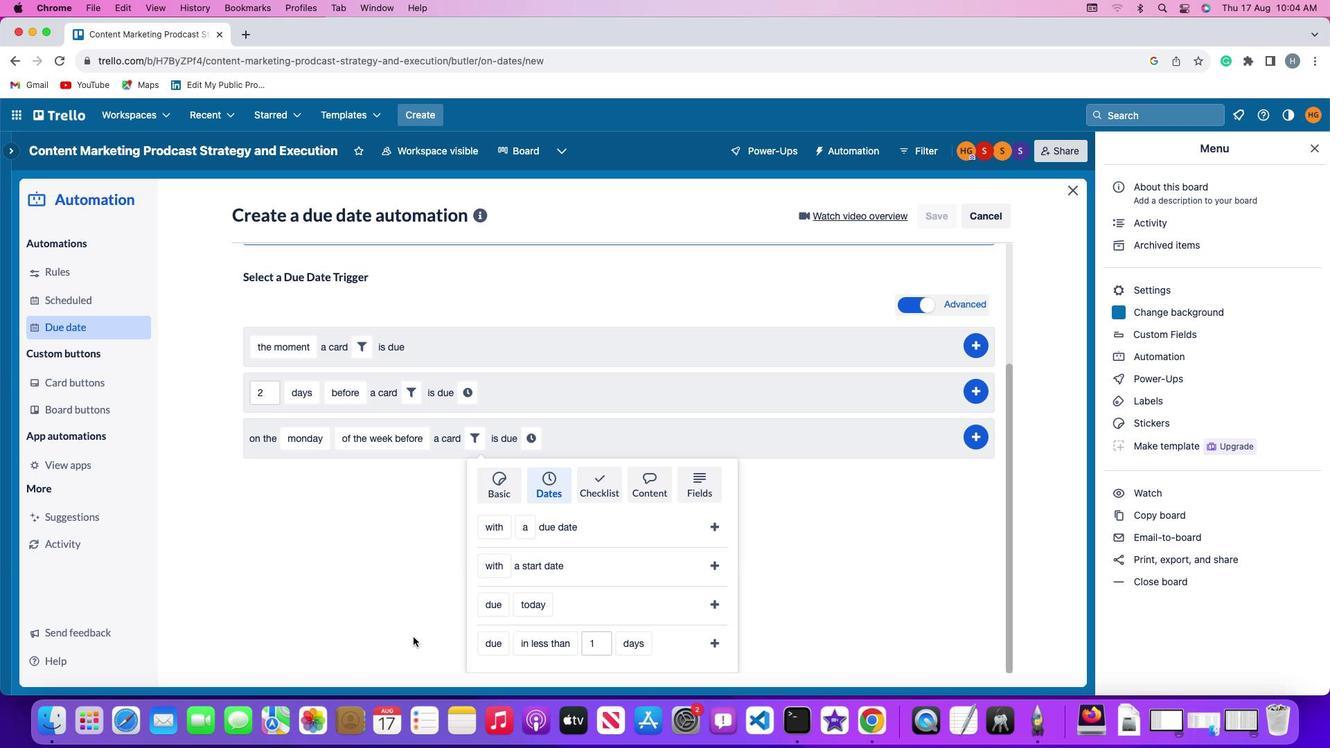 
Action: Mouse moved to (485, 608)
Screenshot: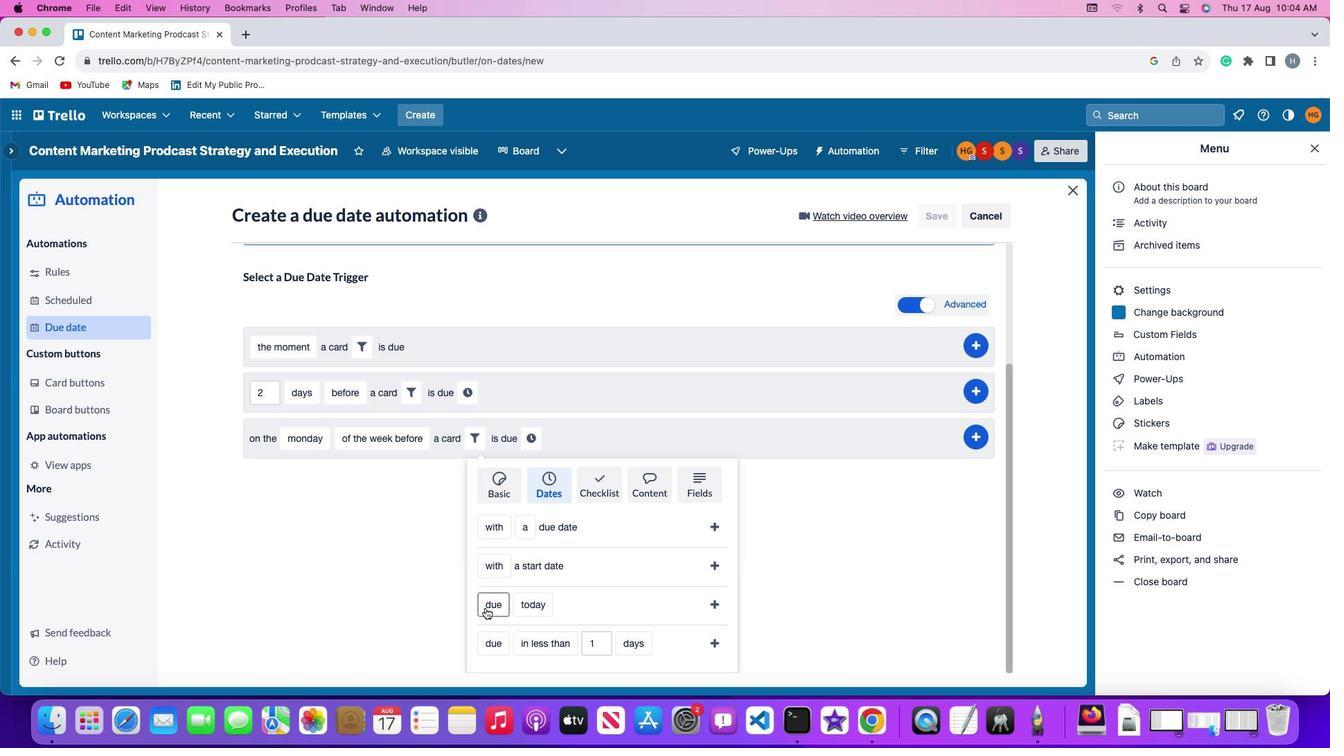 
Action: Mouse pressed left at (485, 608)
Screenshot: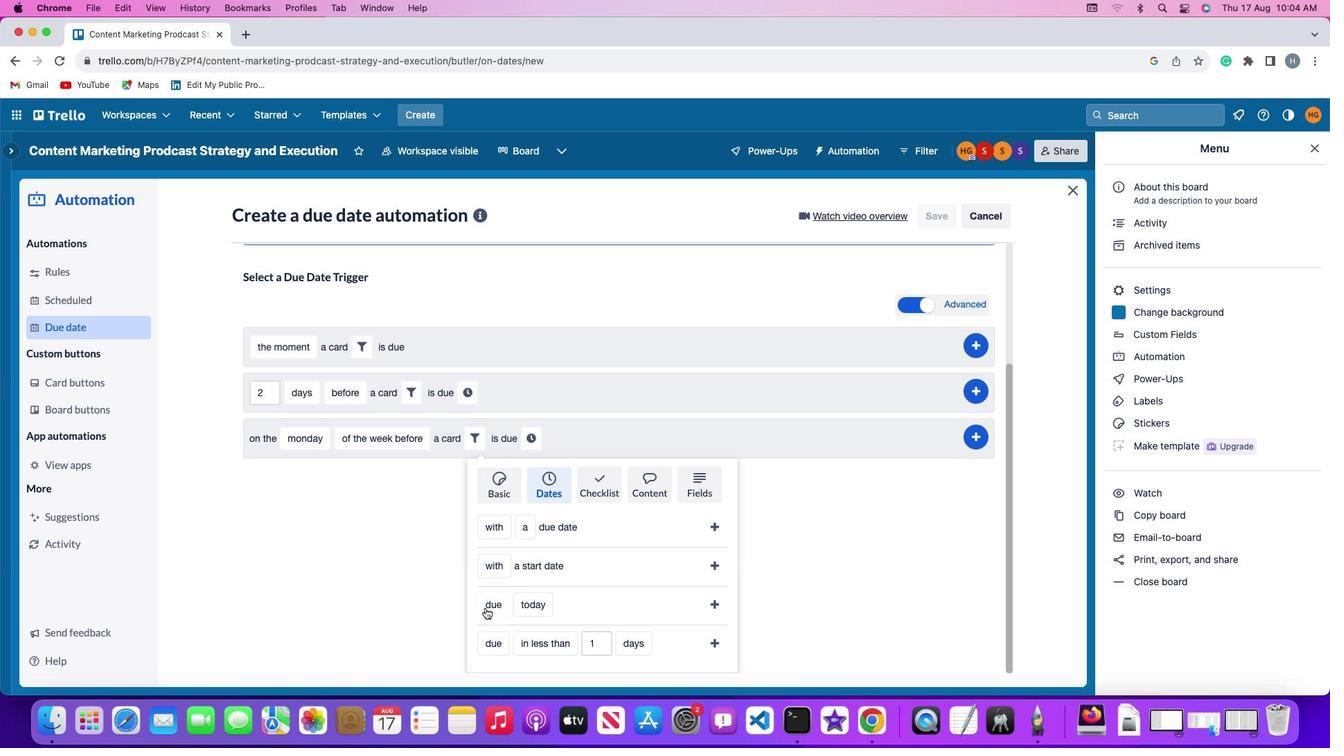 
Action: Mouse moved to (506, 493)
Screenshot: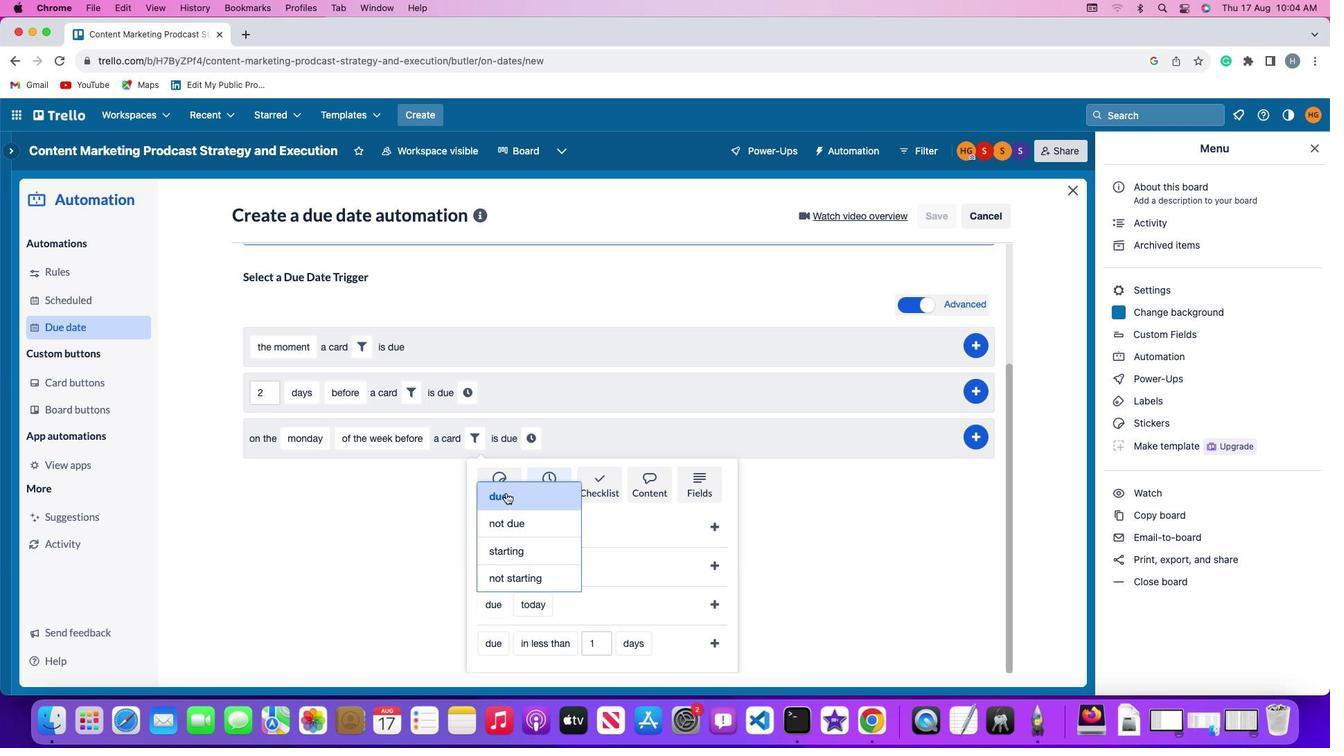 
Action: Mouse pressed left at (506, 493)
Screenshot: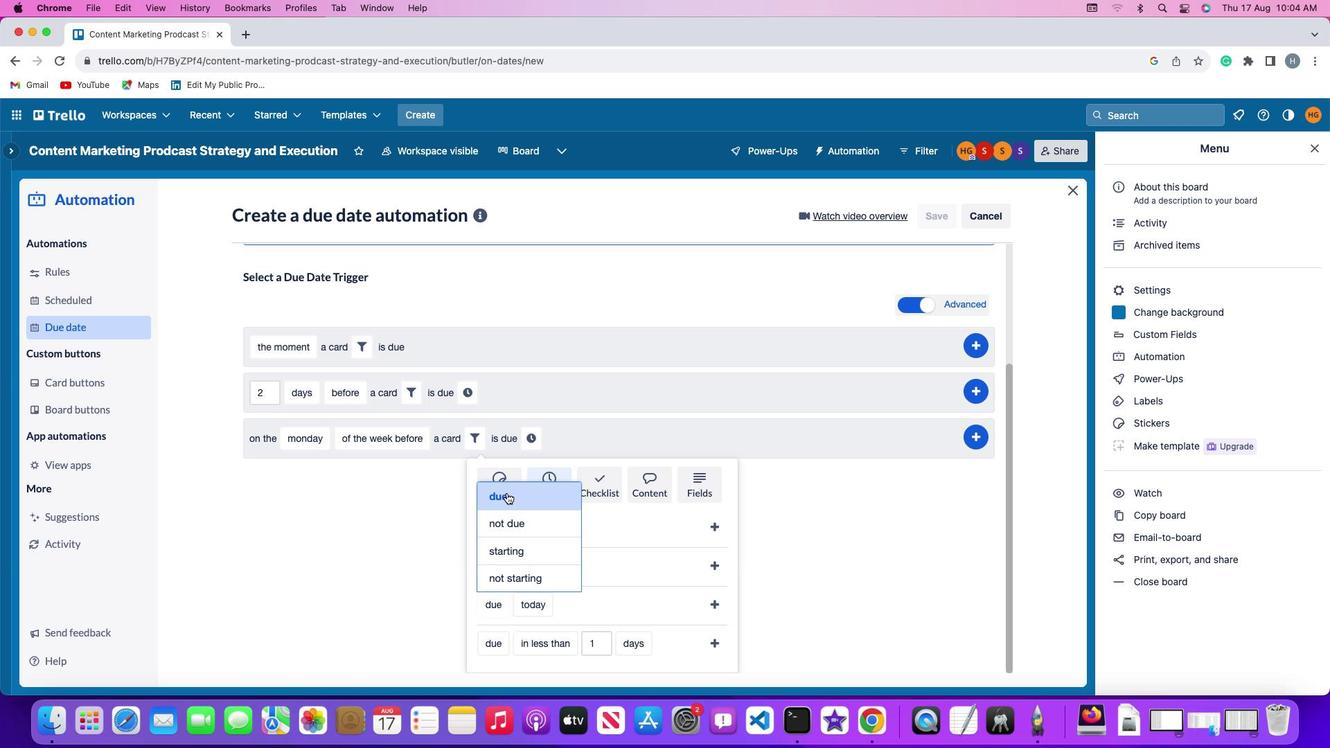 
Action: Mouse moved to (536, 609)
Screenshot: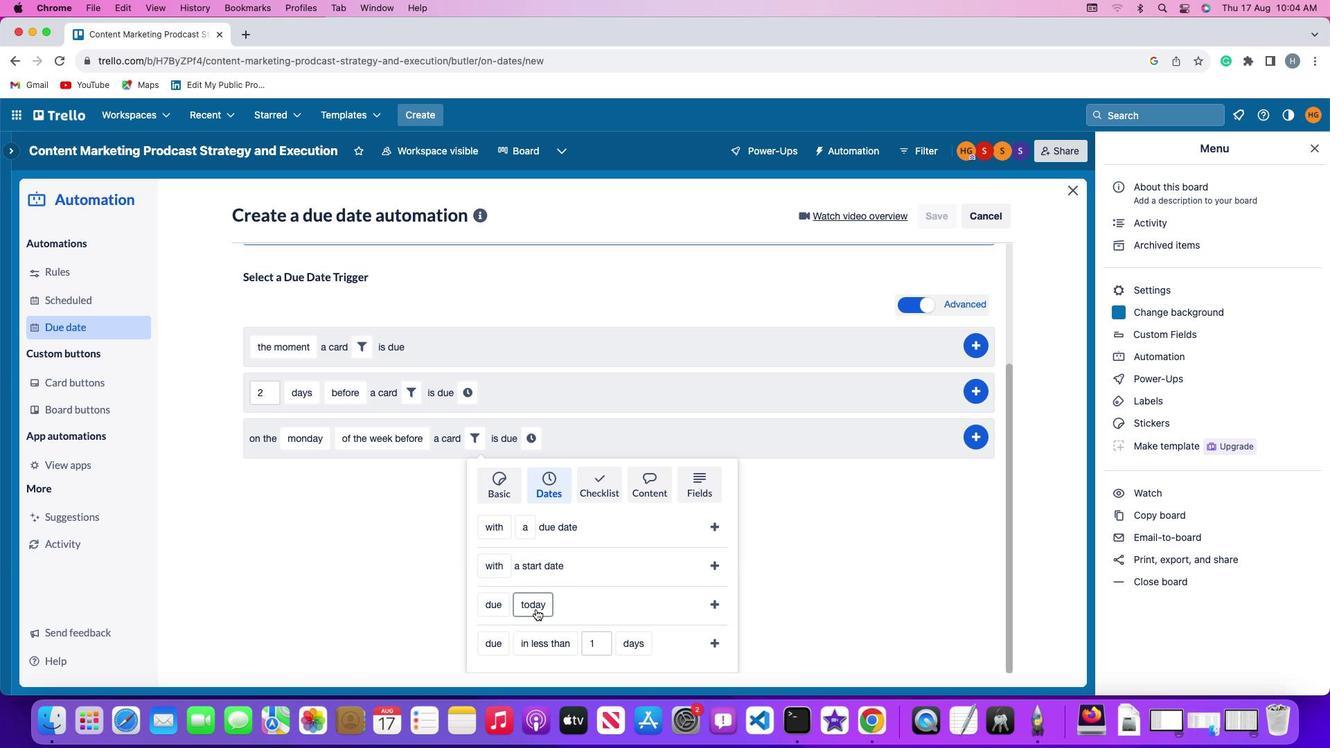 
Action: Mouse pressed left at (536, 609)
Screenshot: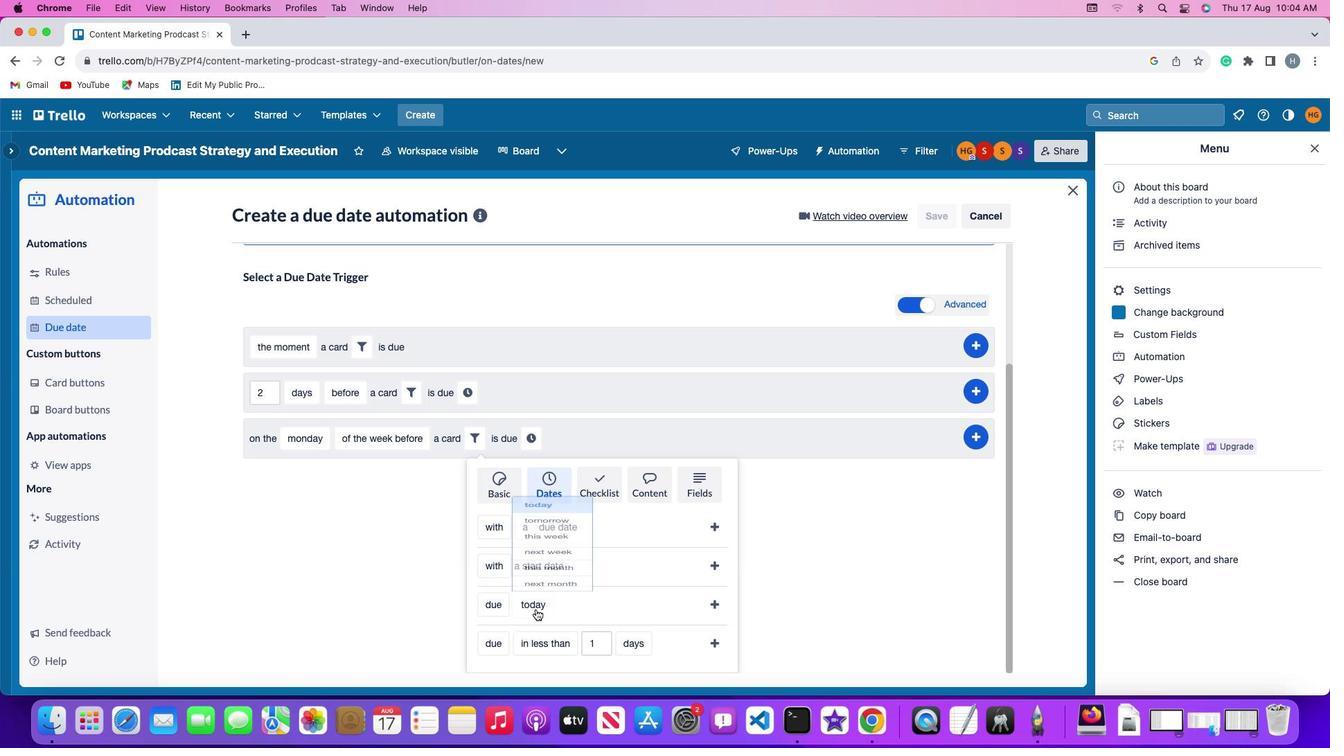 
Action: Mouse moved to (542, 468)
Screenshot: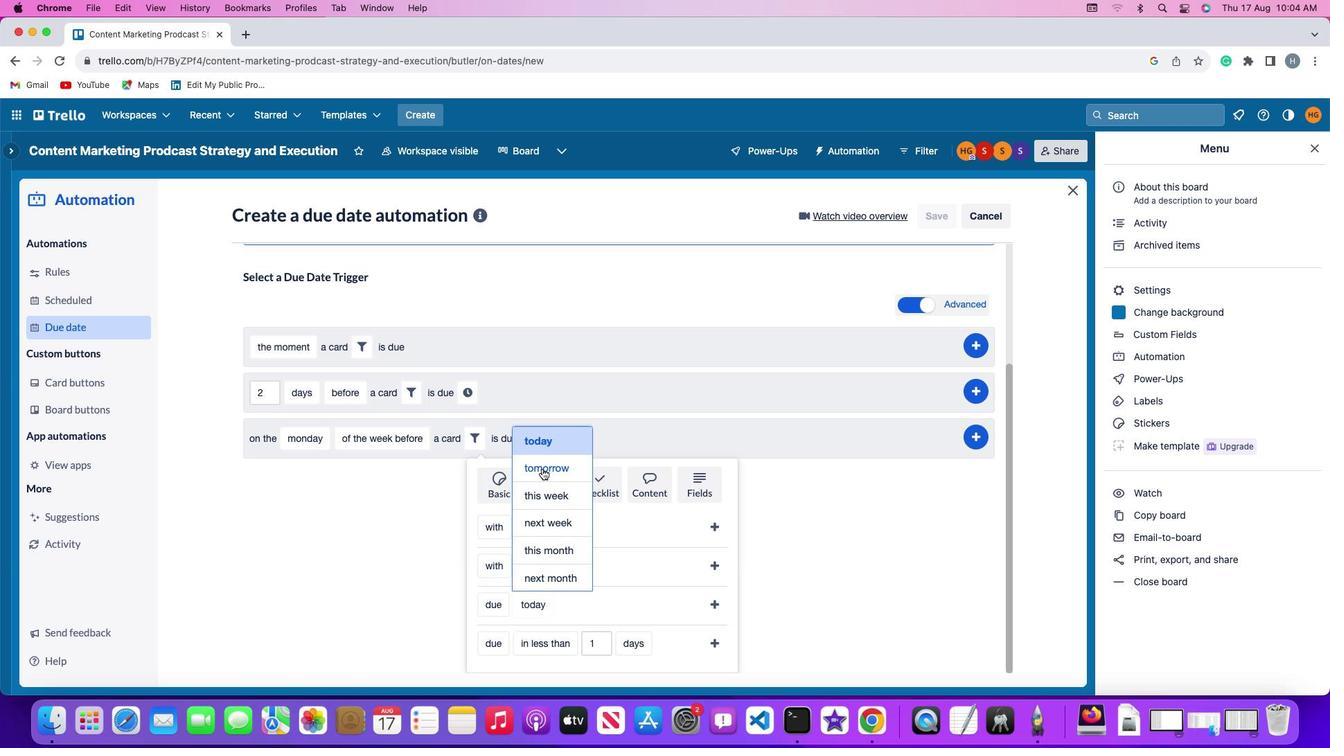 
Action: Mouse pressed left at (542, 468)
Screenshot: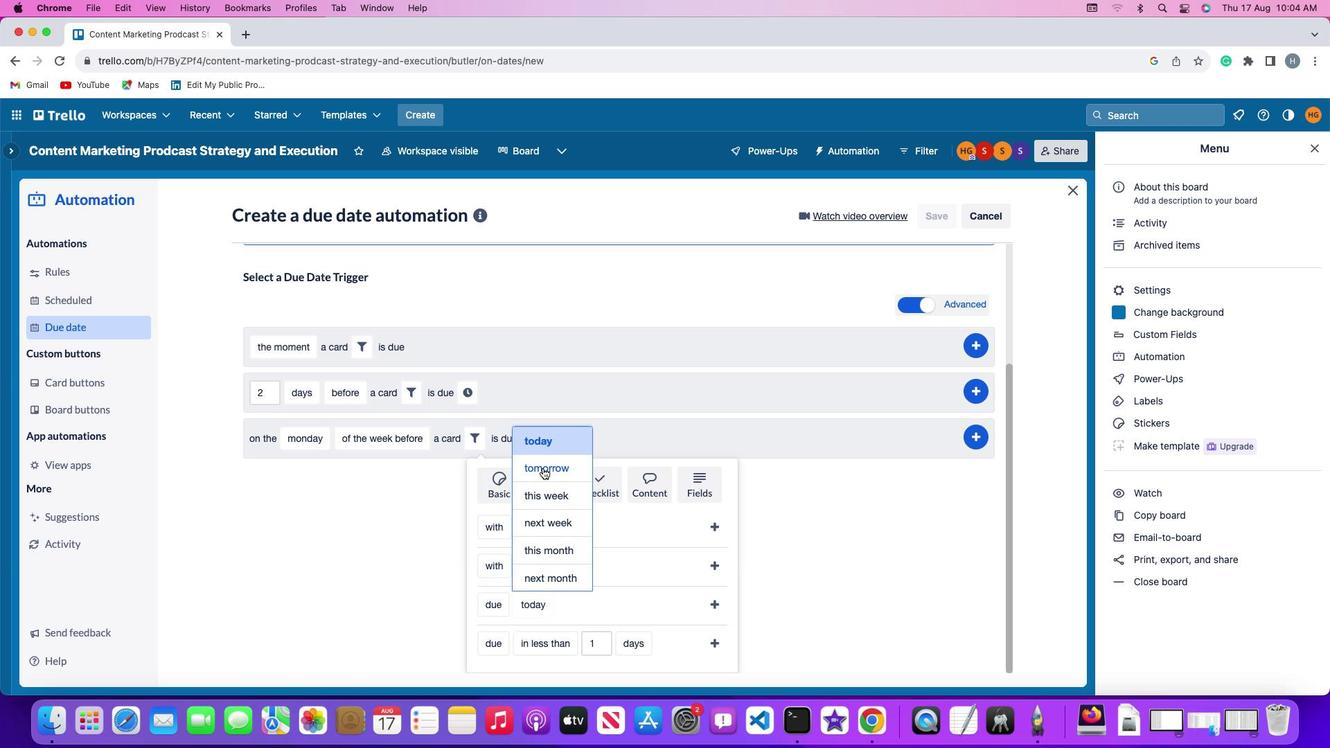 
Action: Mouse moved to (714, 601)
Screenshot: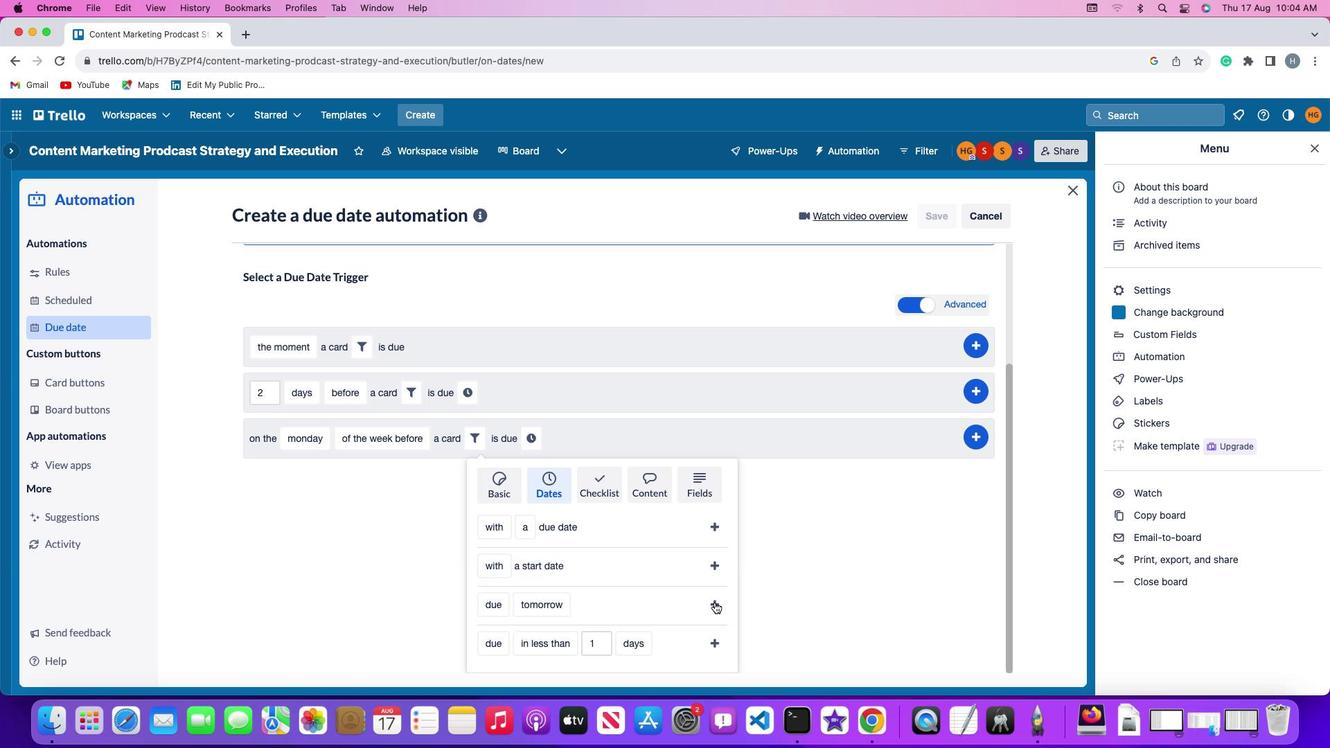 
Action: Mouse pressed left at (714, 601)
Screenshot: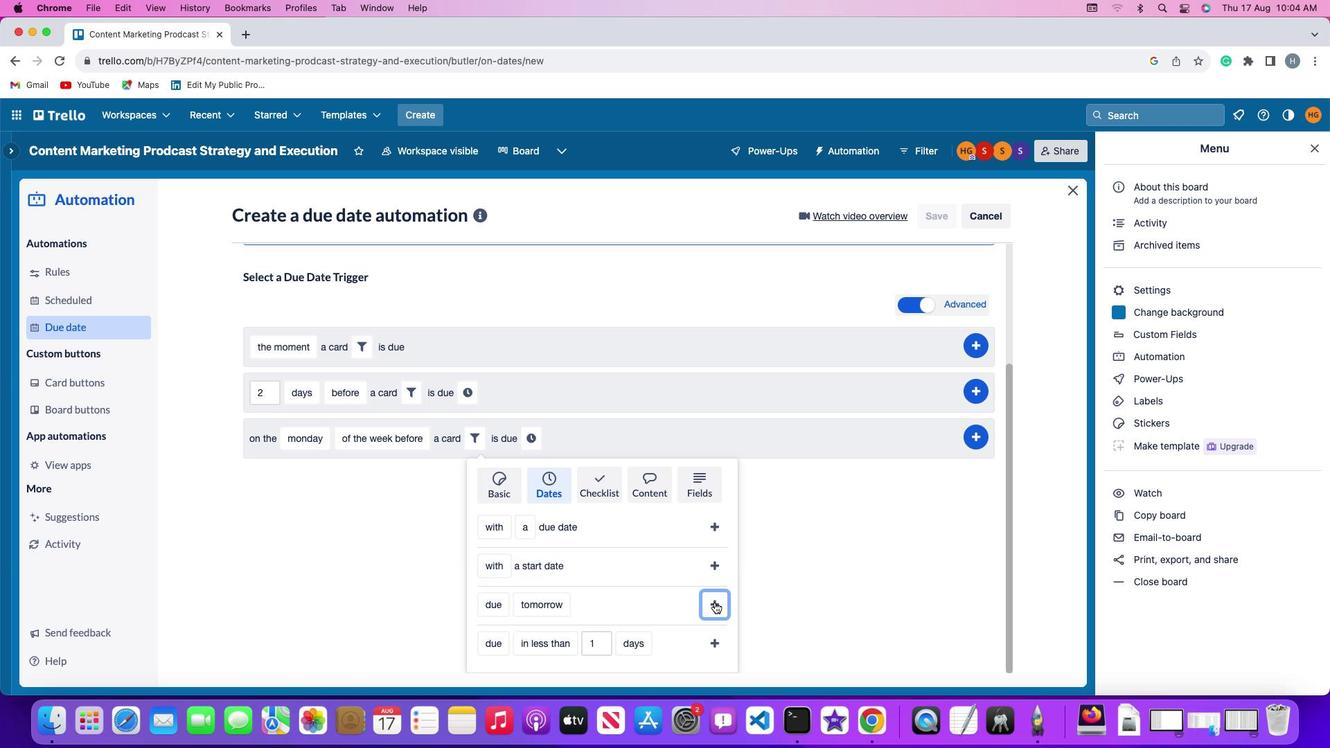 
Action: Mouse moved to (623, 604)
Screenshot: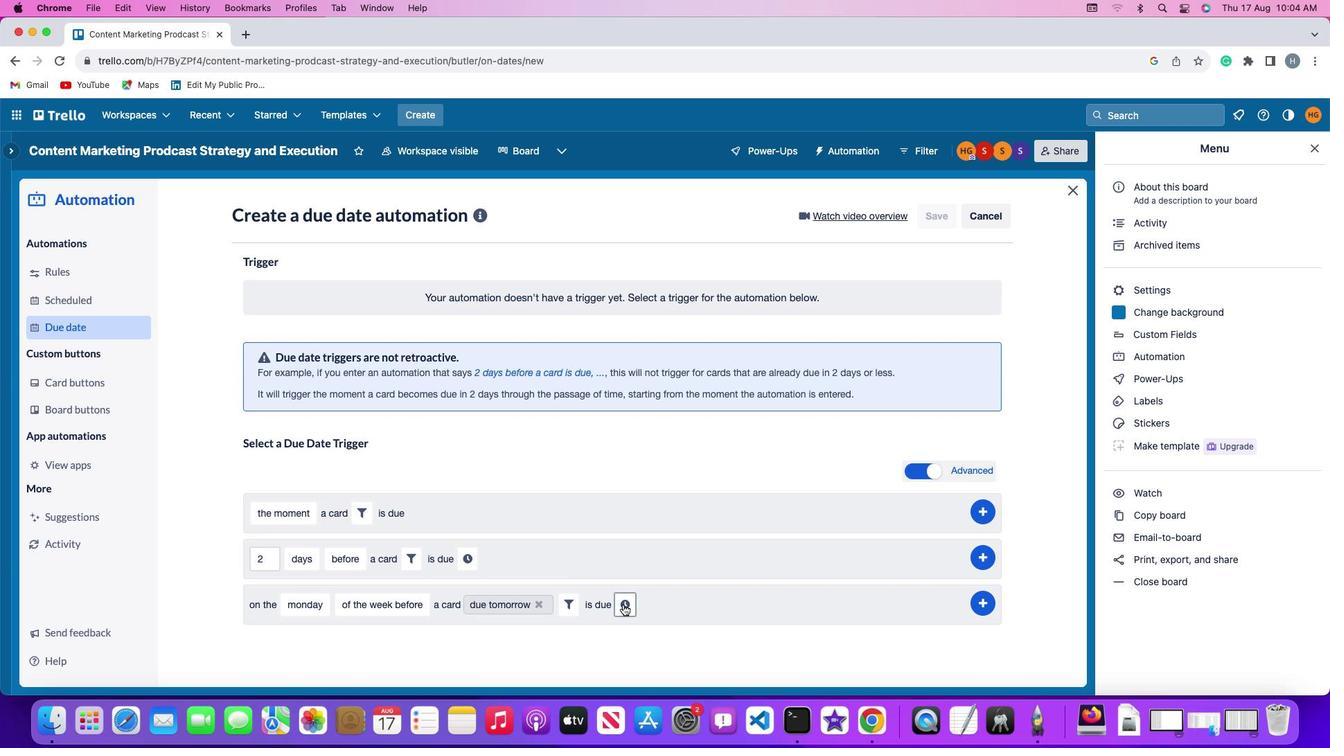 
Action: Mouse pressed left at (623, 604)
Screenshot: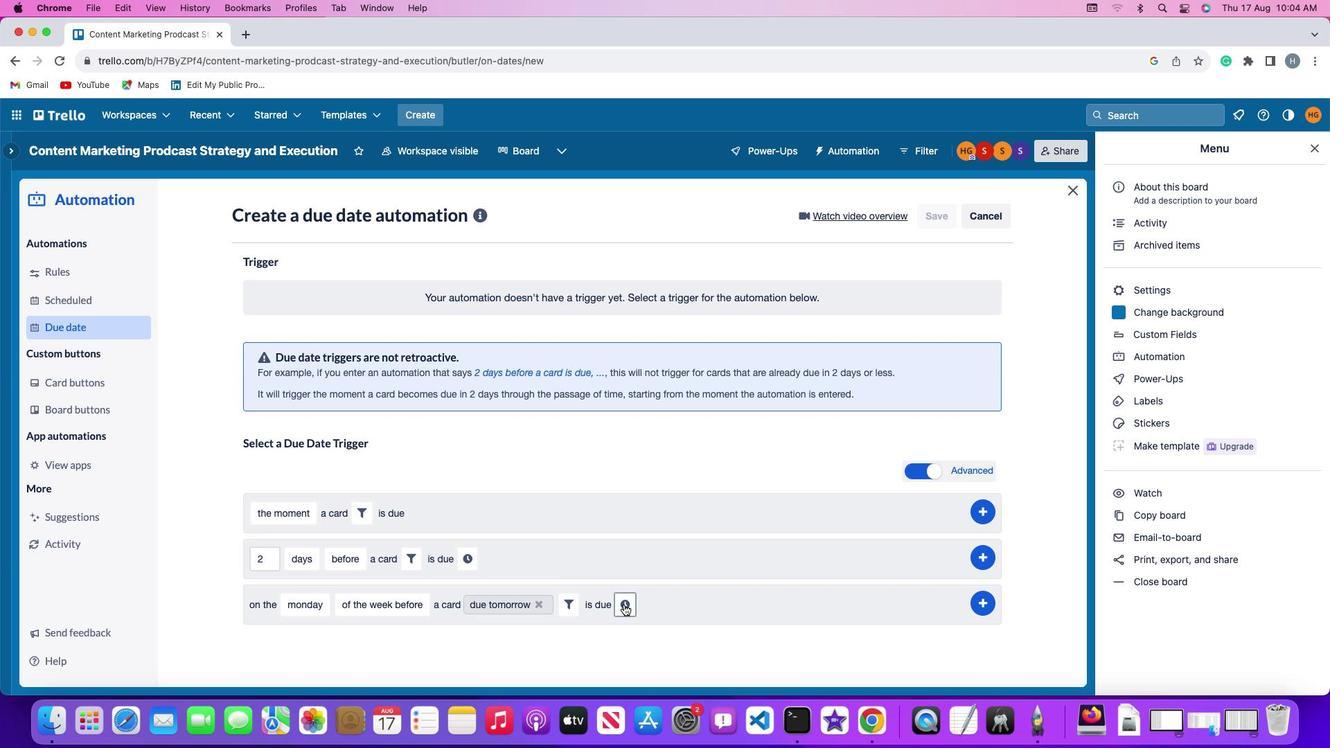 
Action: Mouse moved to (652, 606)
Screenshot: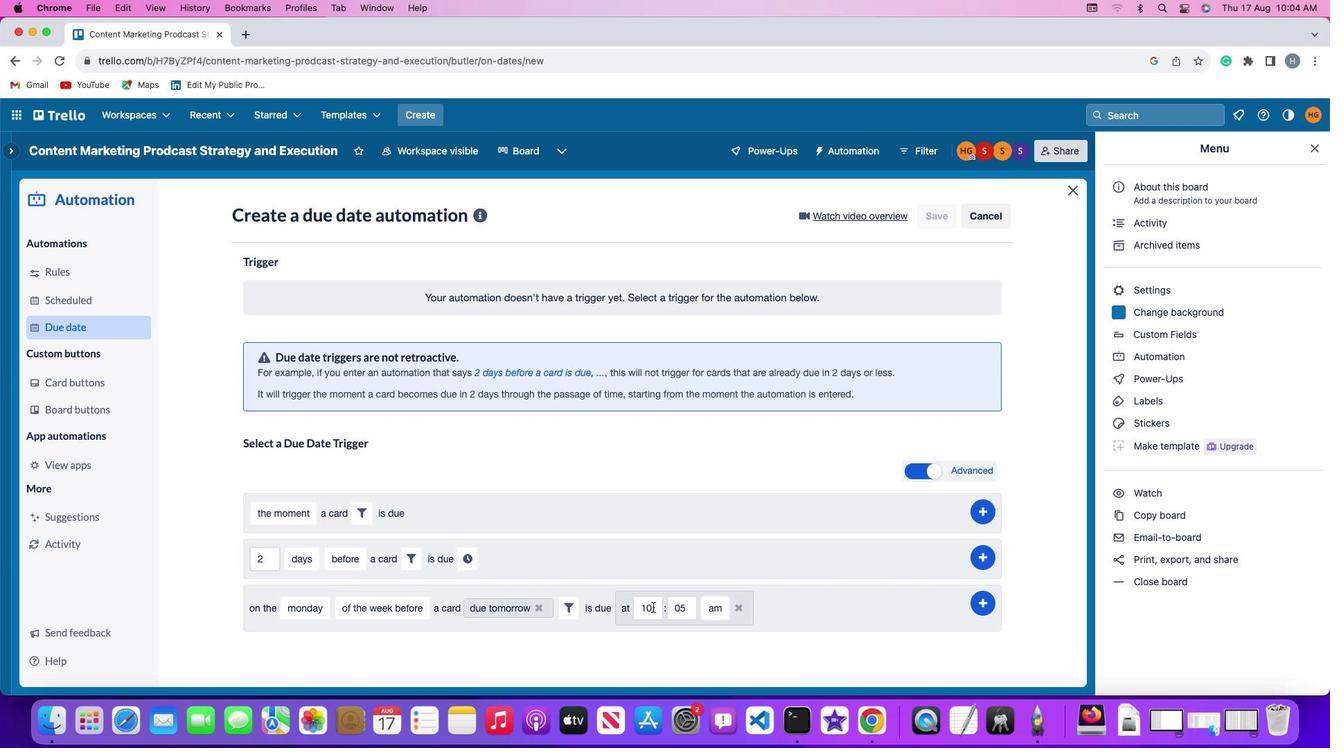 
Action: Mouse pressed left at (652, 606)
Screenshot: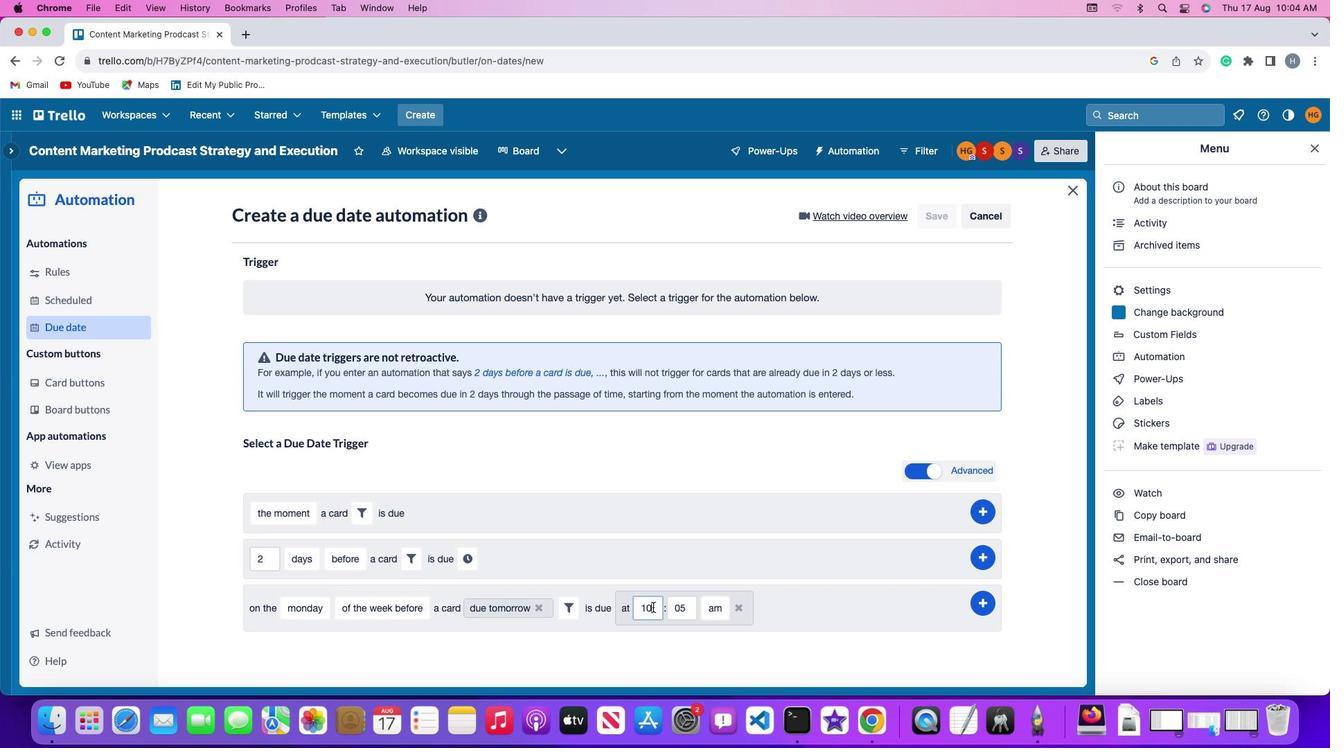 
Action: Key pressed Key.backspaceKey.backspace'1''1'
Screenshot: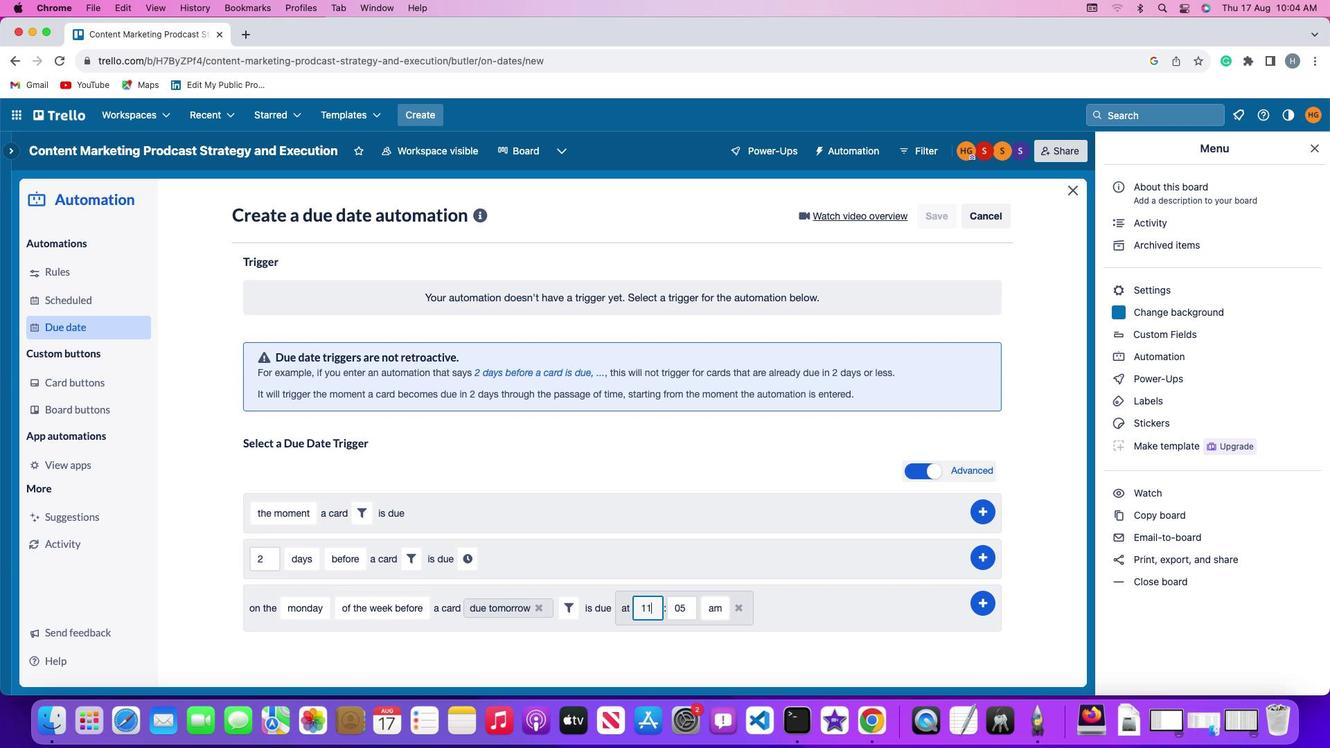 
Action: Mouse moved to (688, 606)
Screenshot: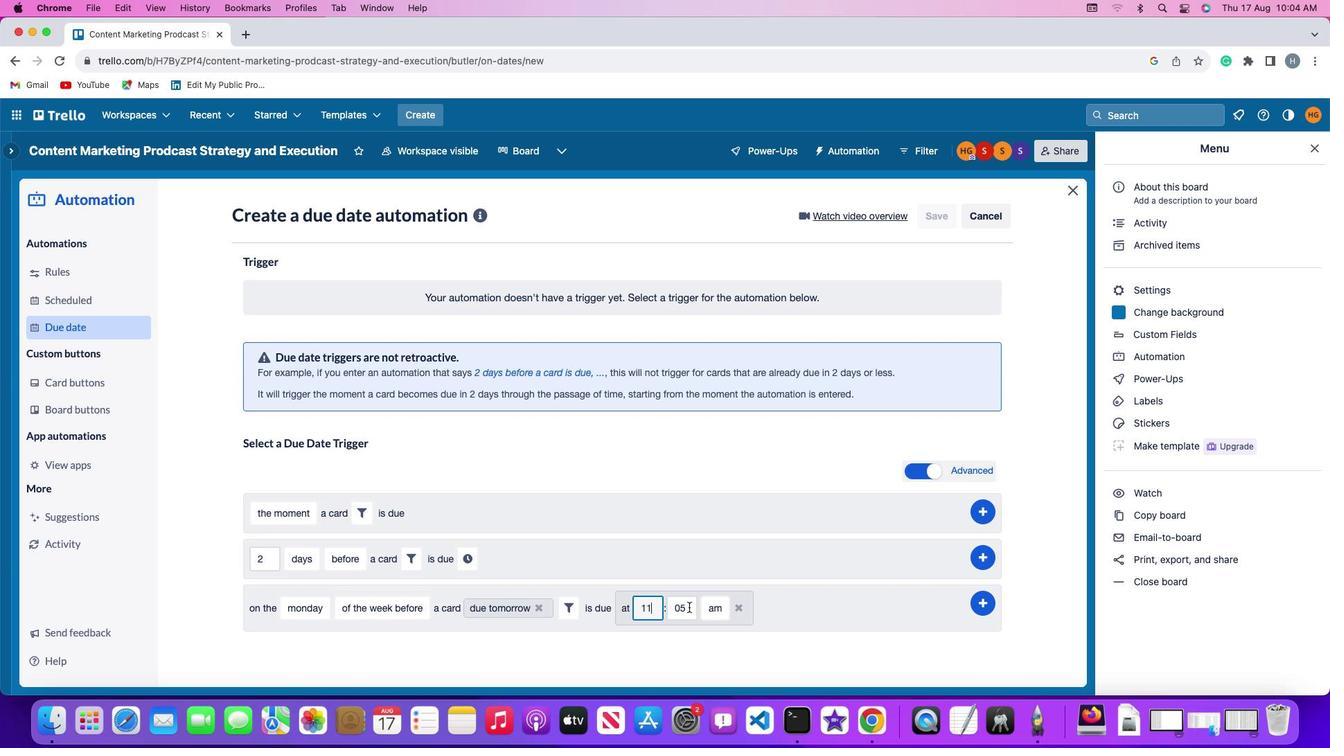 
Action: Mouse pressed left at (688, 606)
Screenshot: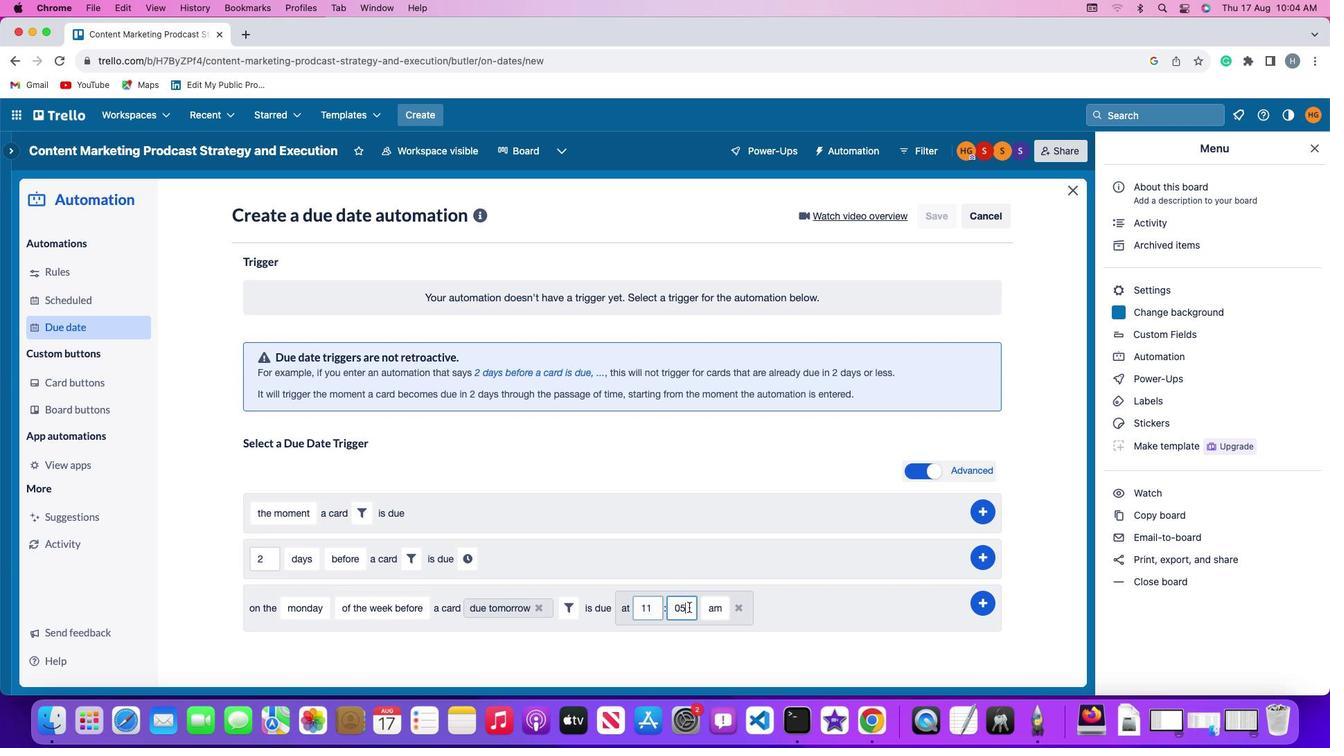 
Action: Mouse moved to (688, 606)
Screenshot: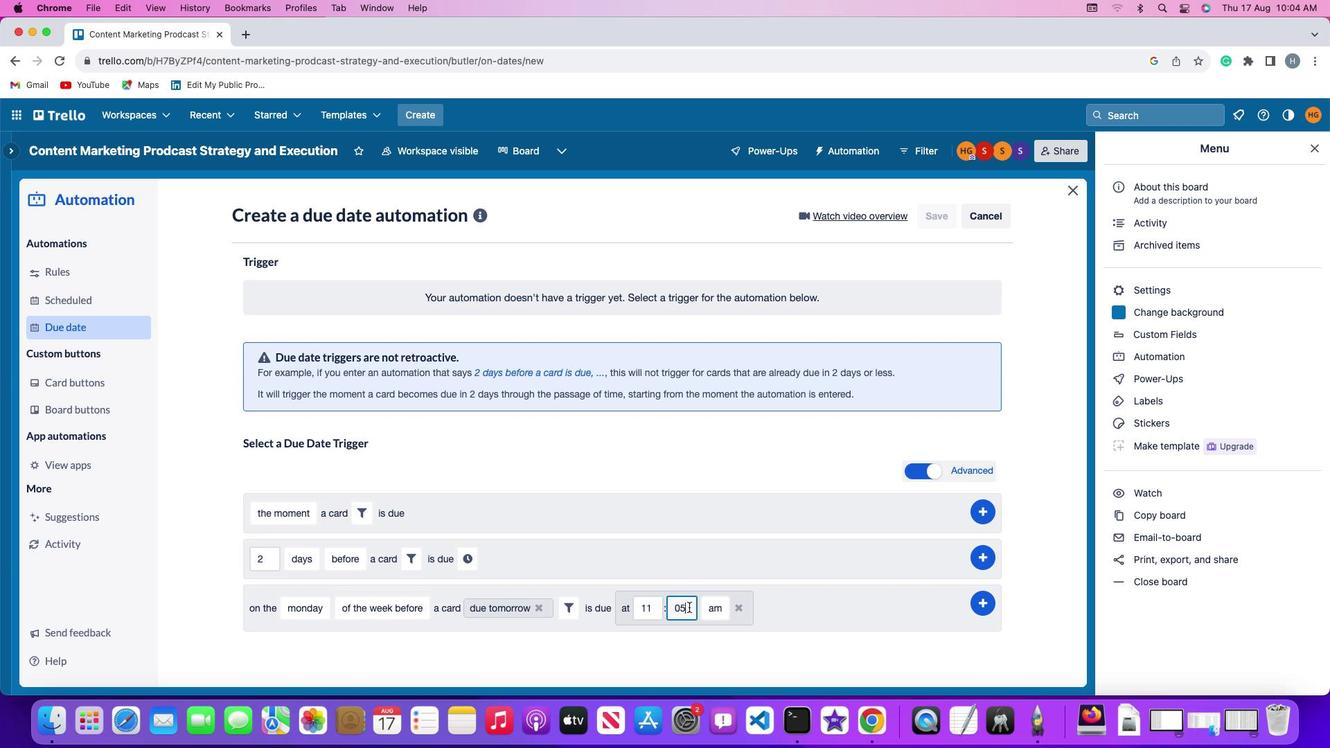 
Action: Key pressed Key.backspaceKey.backspace'0''0'
Screenshot: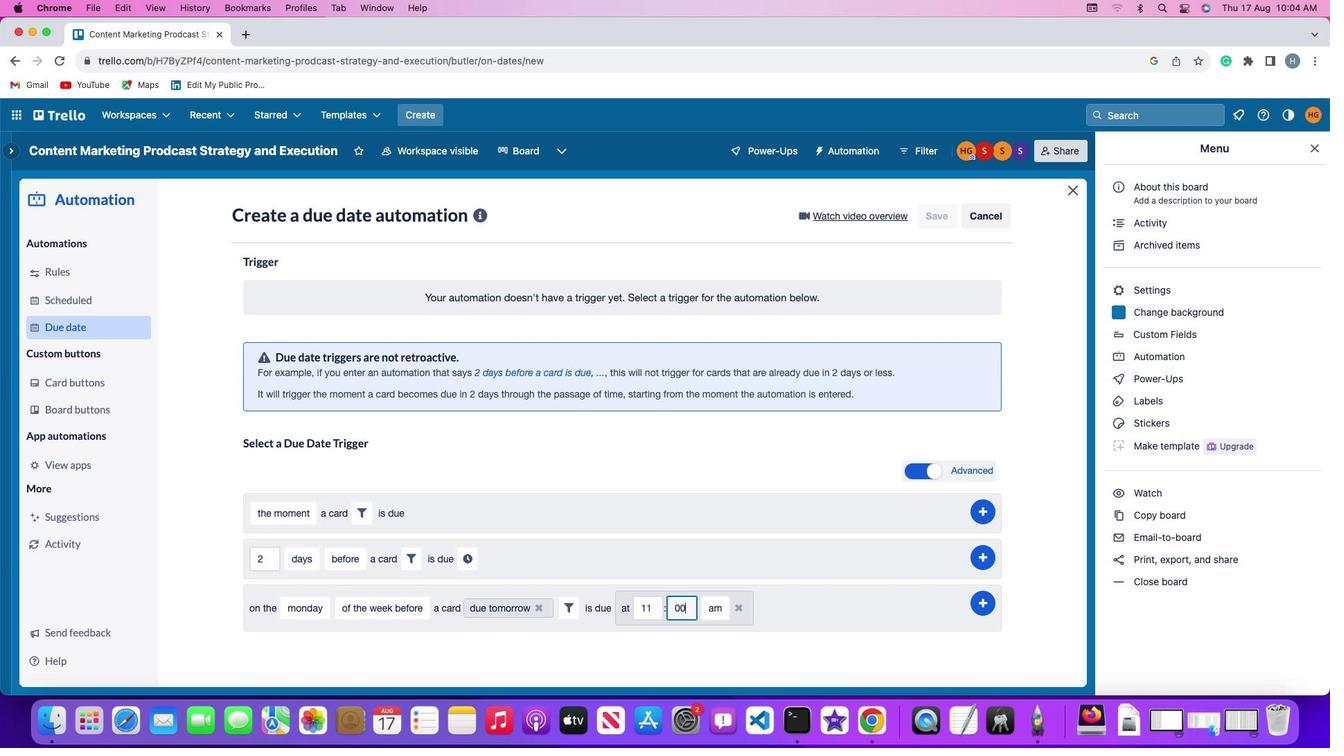 
Action: Mouse moved to (728, 606)
Screenshot: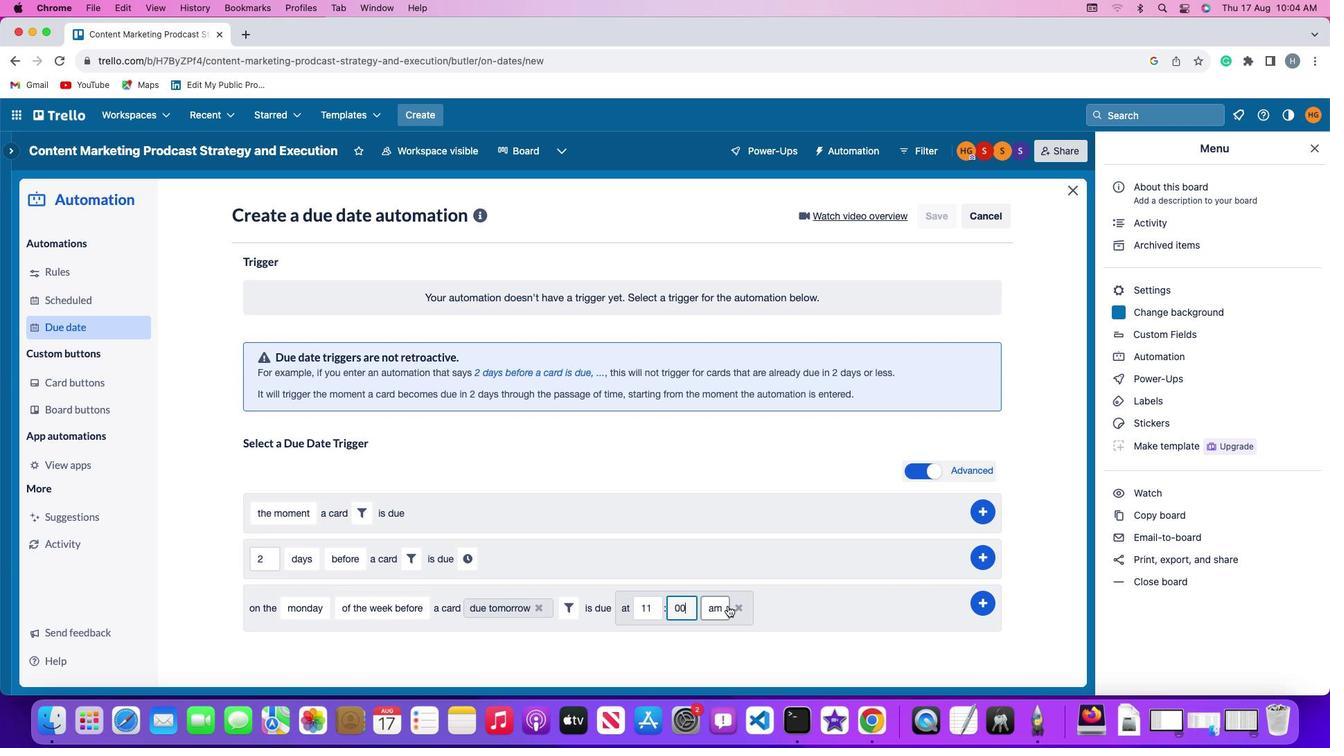 
Action: Mouse pressed left at (728, 606)
Screenshot: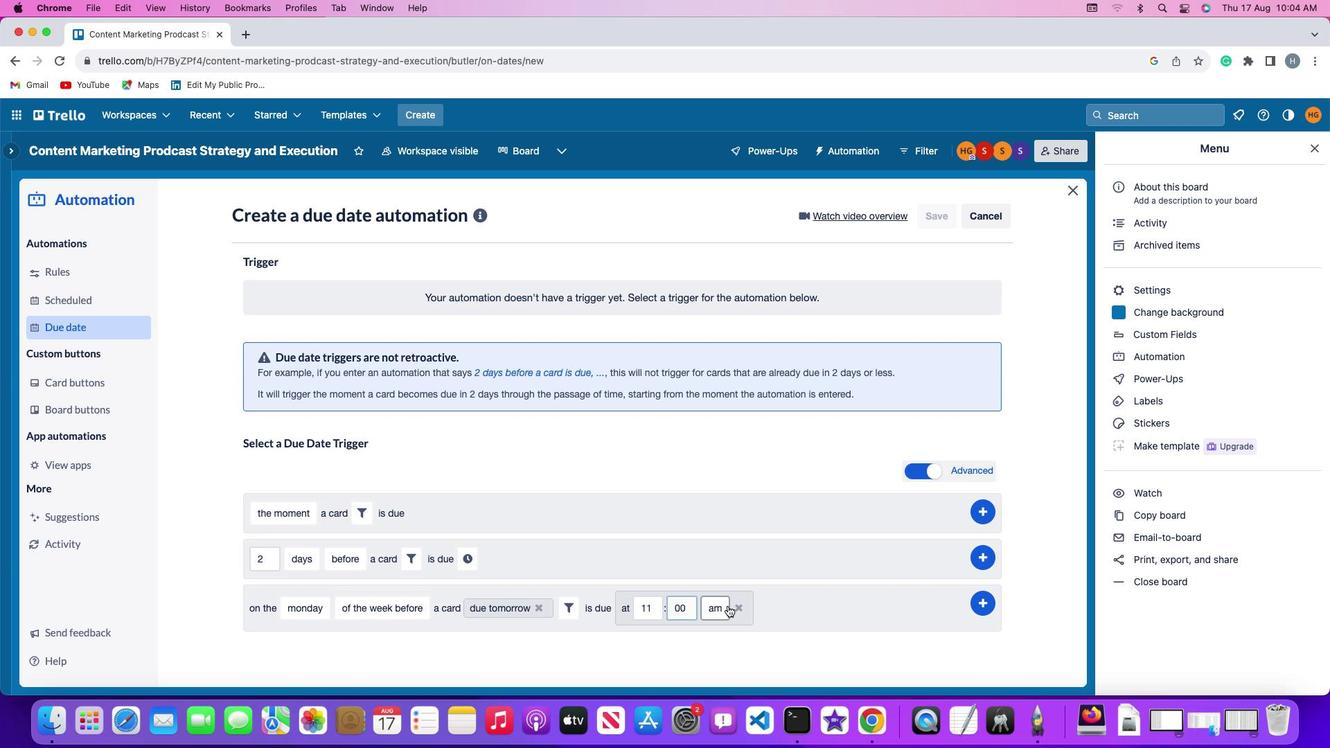
Action: Mouse moved to (720, 630)
Screenshot: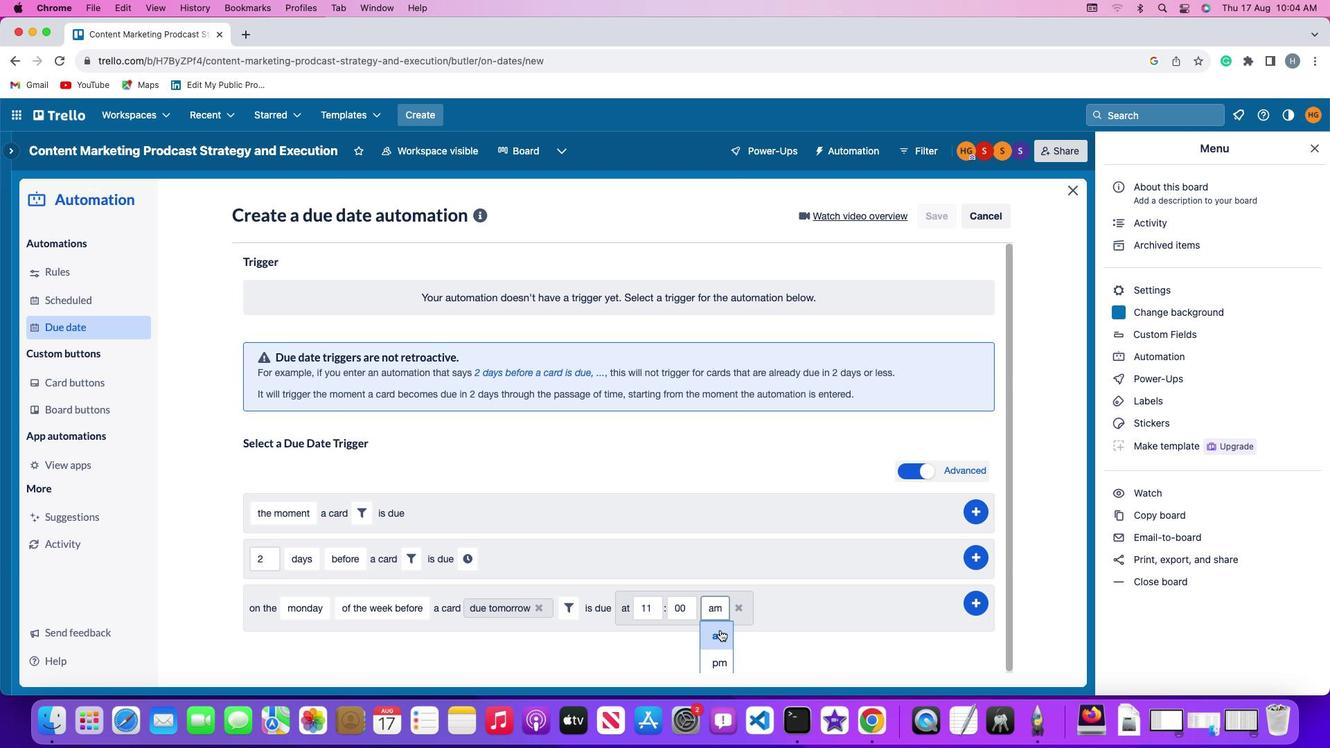 
Action: Mouse pressed left at (720, 630)
Screenshot: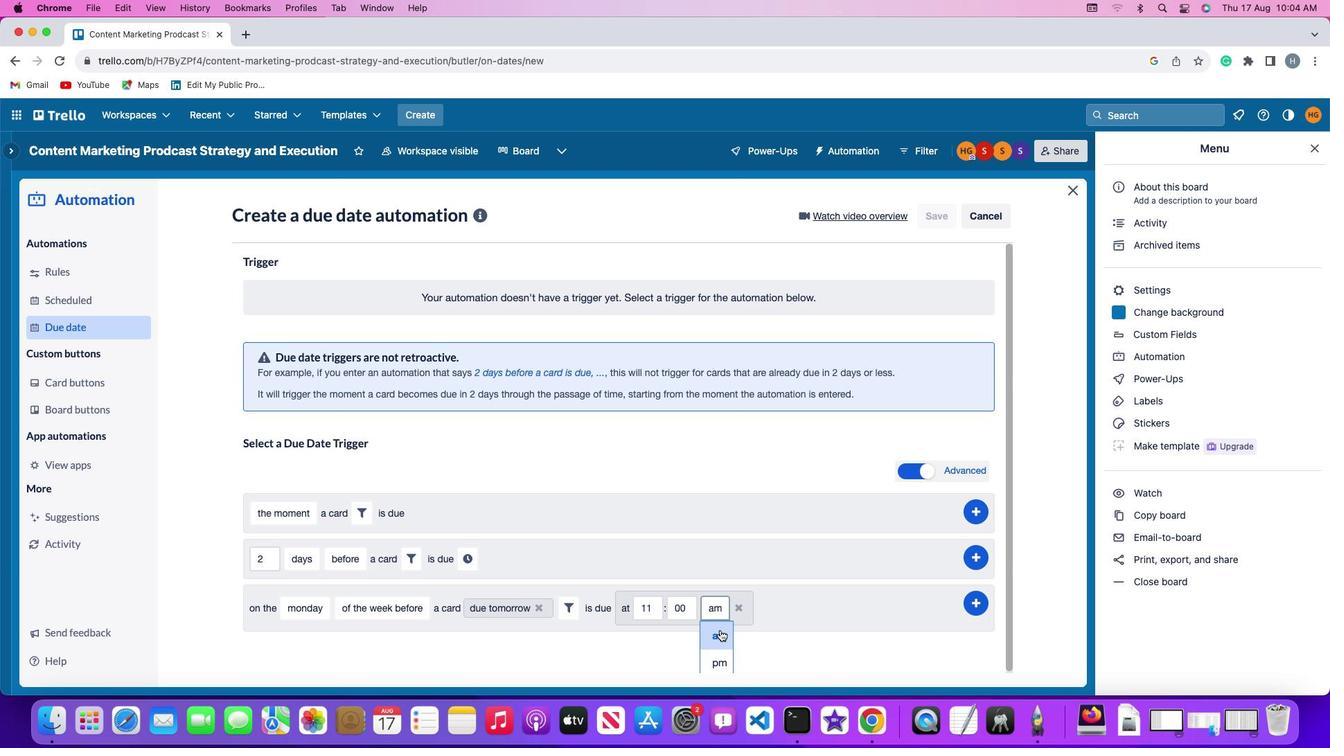 
Action: Mouse moved to (976, 602)
Screenshot: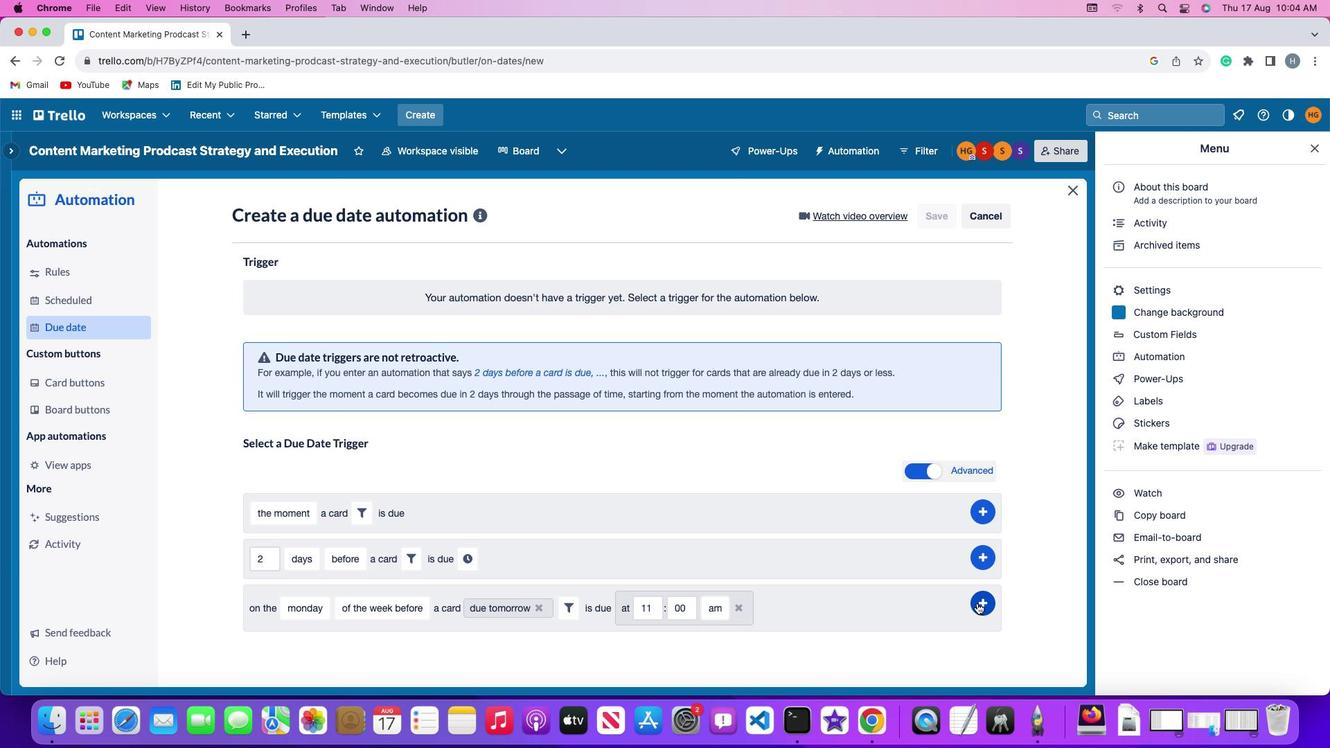 
Action: Mouse pressed left at (976, 602)
Screenshot: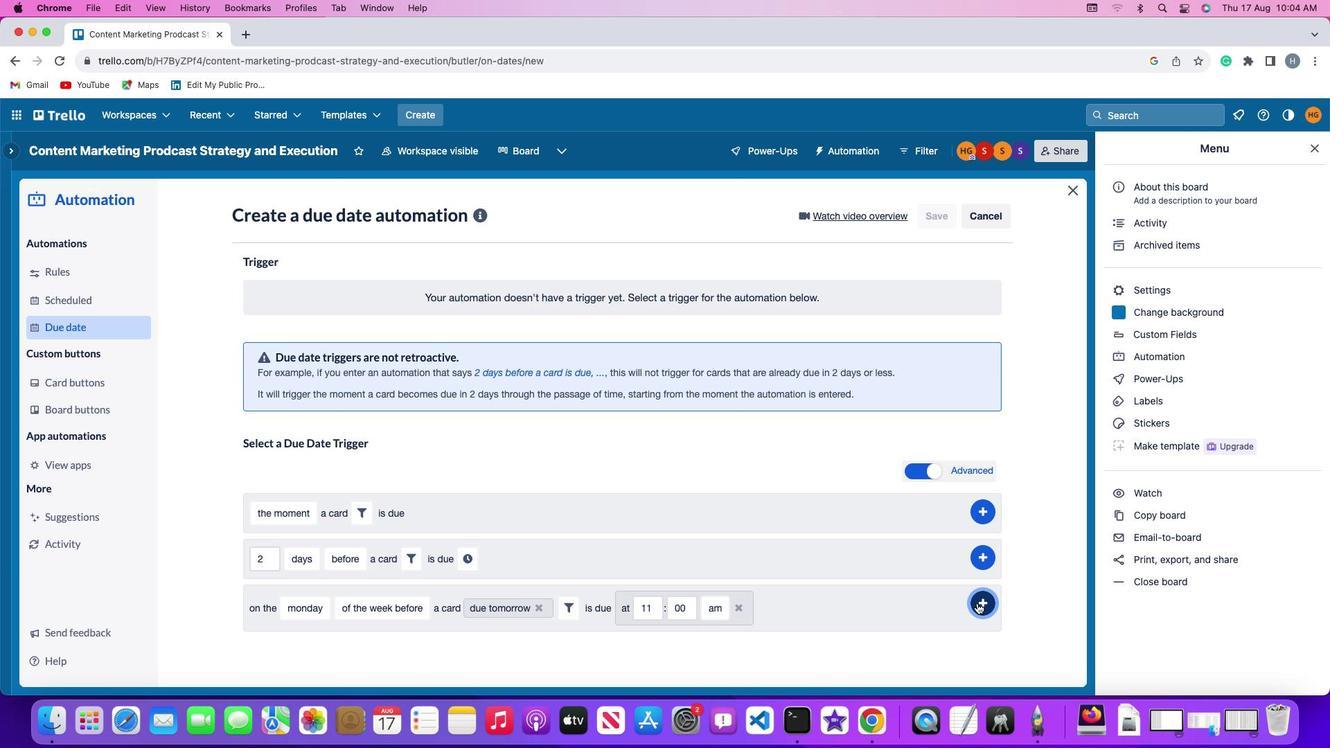 
Action: Mouse moved to (1042, 505)
Screenshot: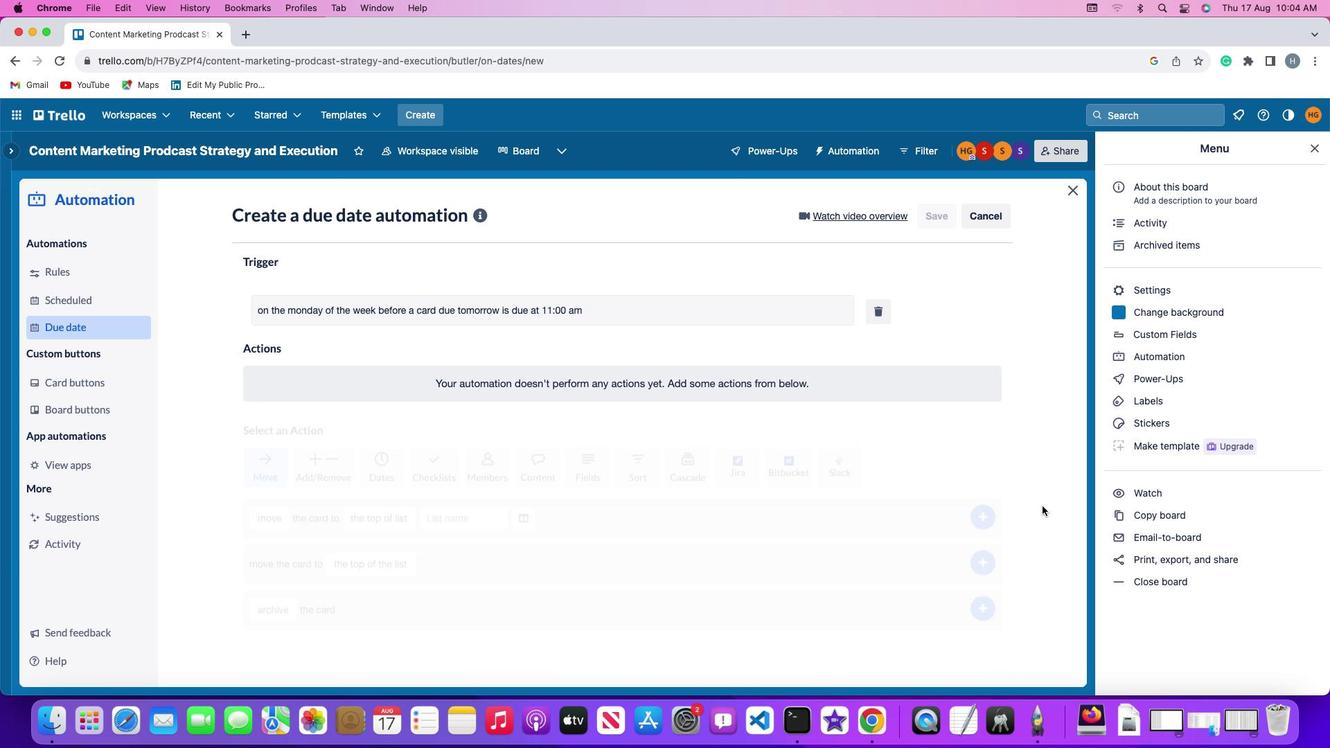 
